 Task: Play online wordle game with 4 letters.
Action: Mouse moved to (487, 546)
Screenshot: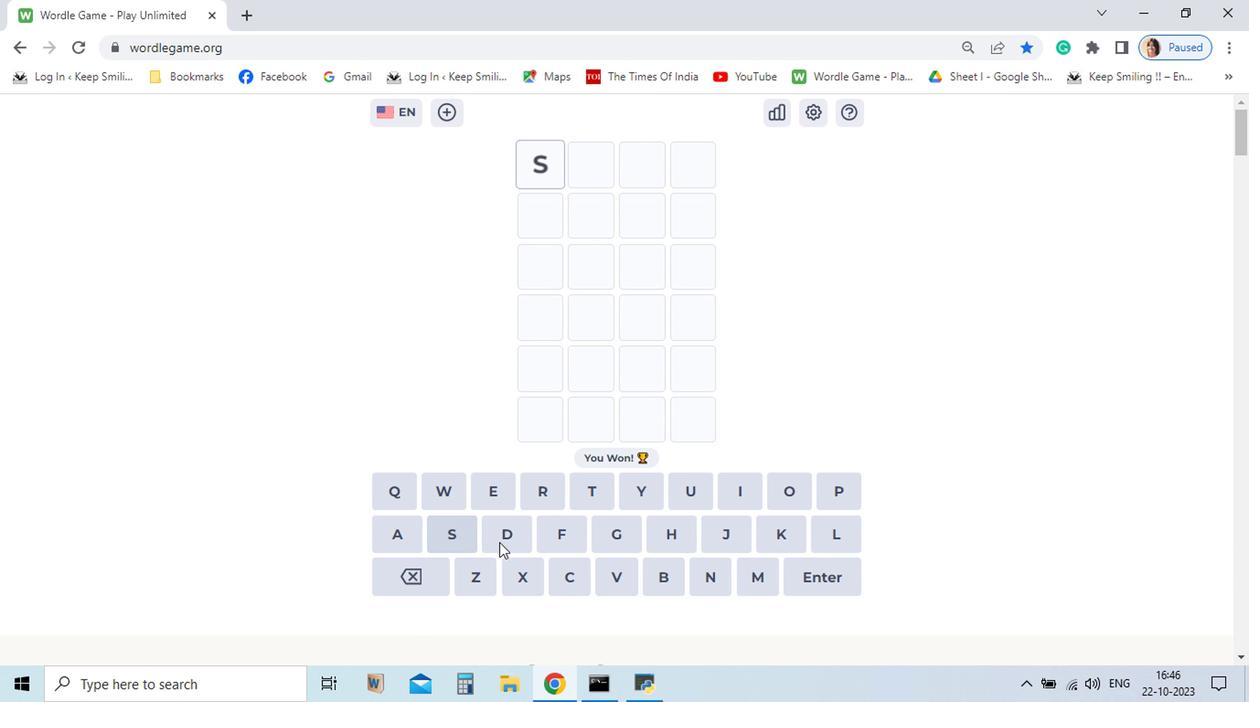 
Action: Mouse pressed left at (487, 546)
Screenshot: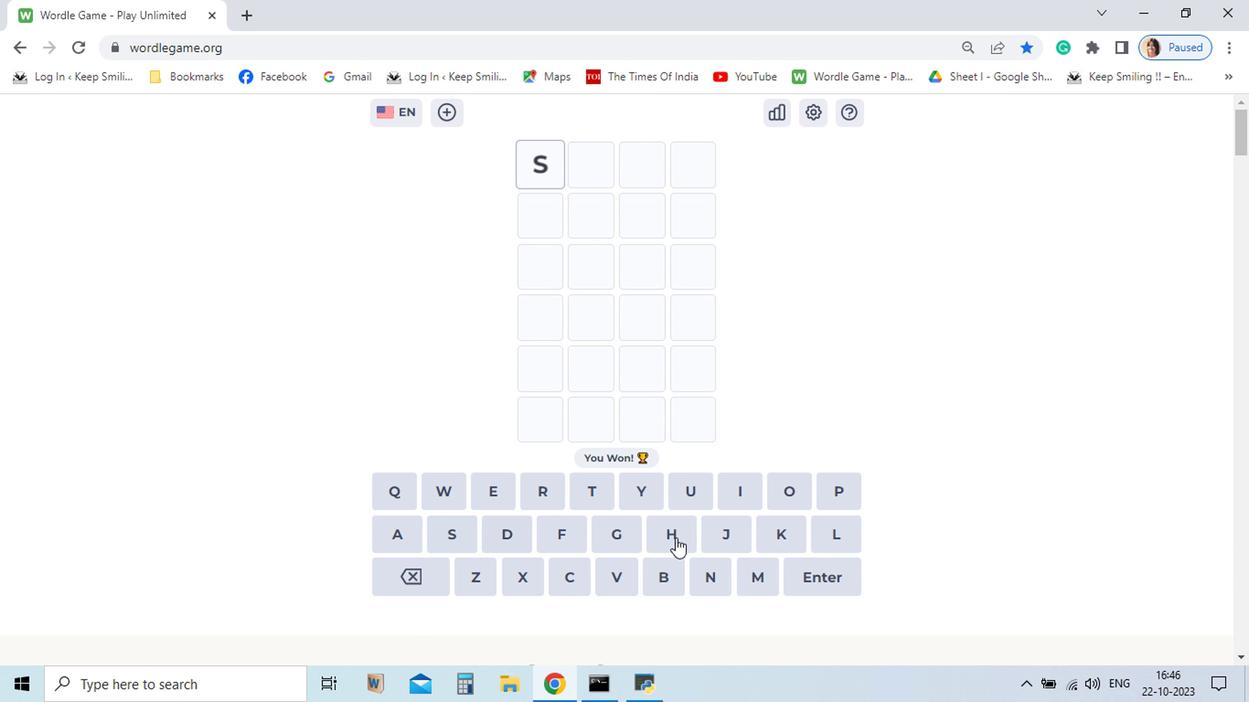 
Action: Mouse moved to (727, 516)
Screenshot: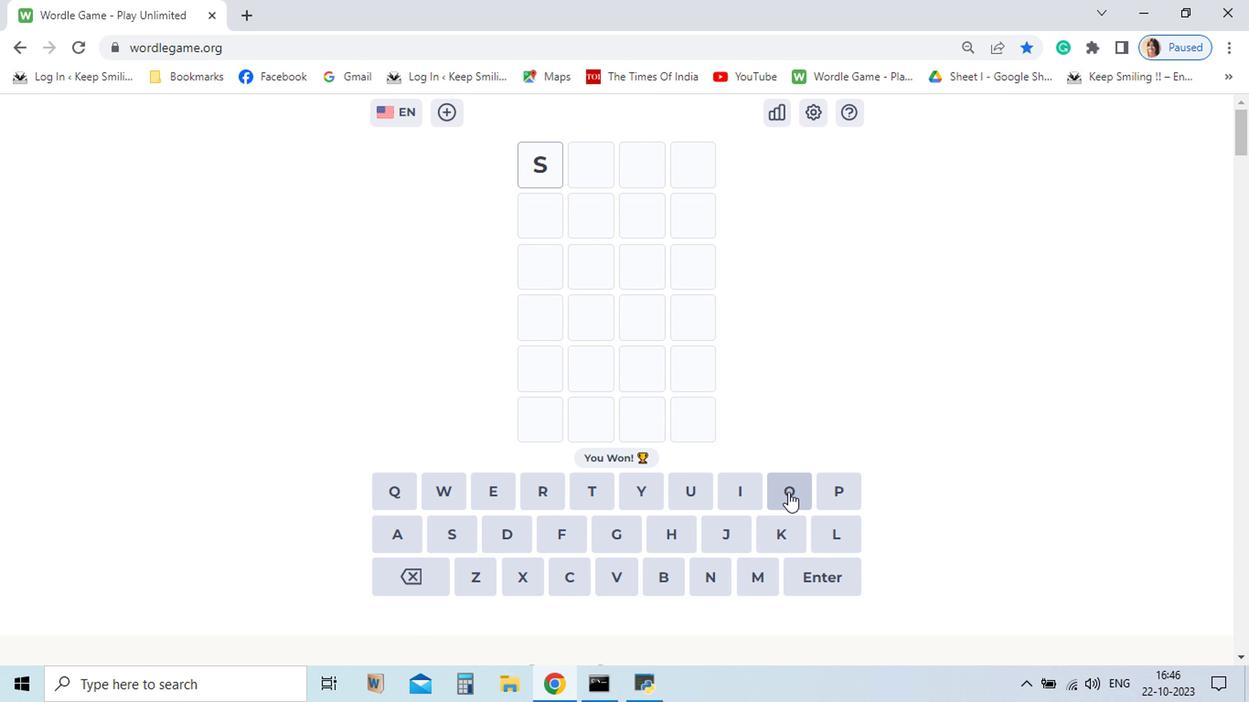 
Action: Mouse pressed left at (727, 516)
Screenshot: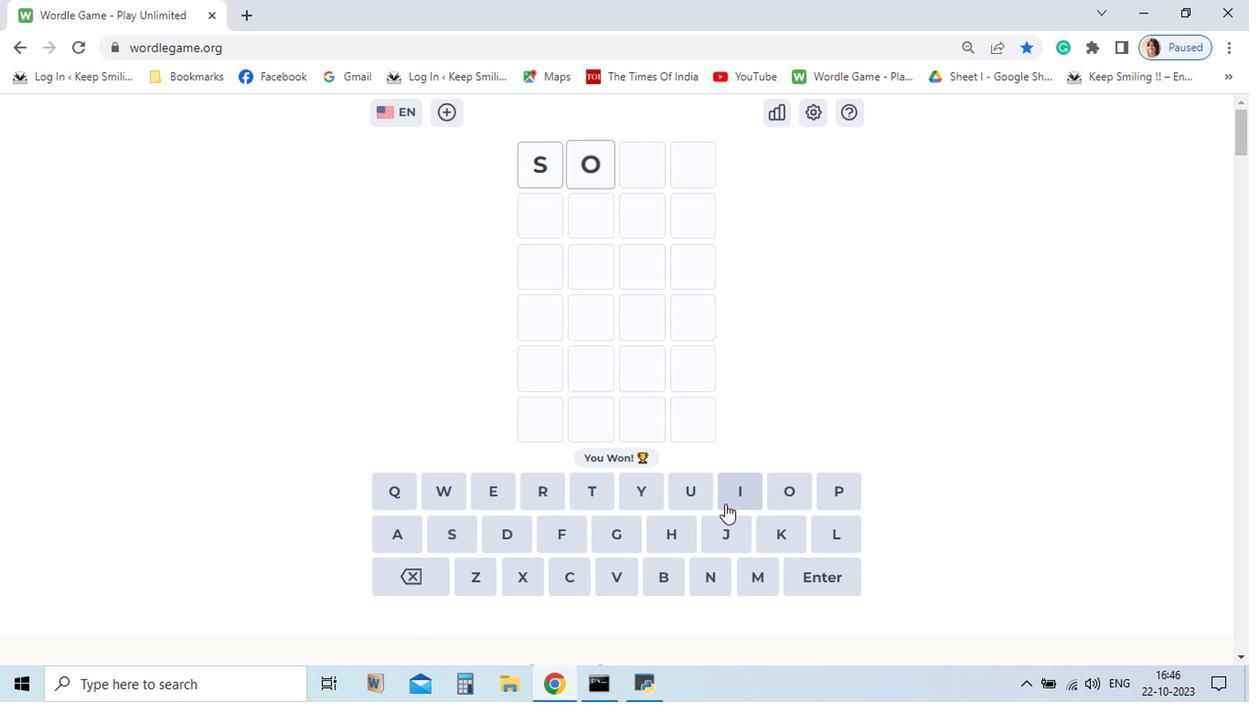 
Action: Mouse moved to (657, 513)
Screenshot: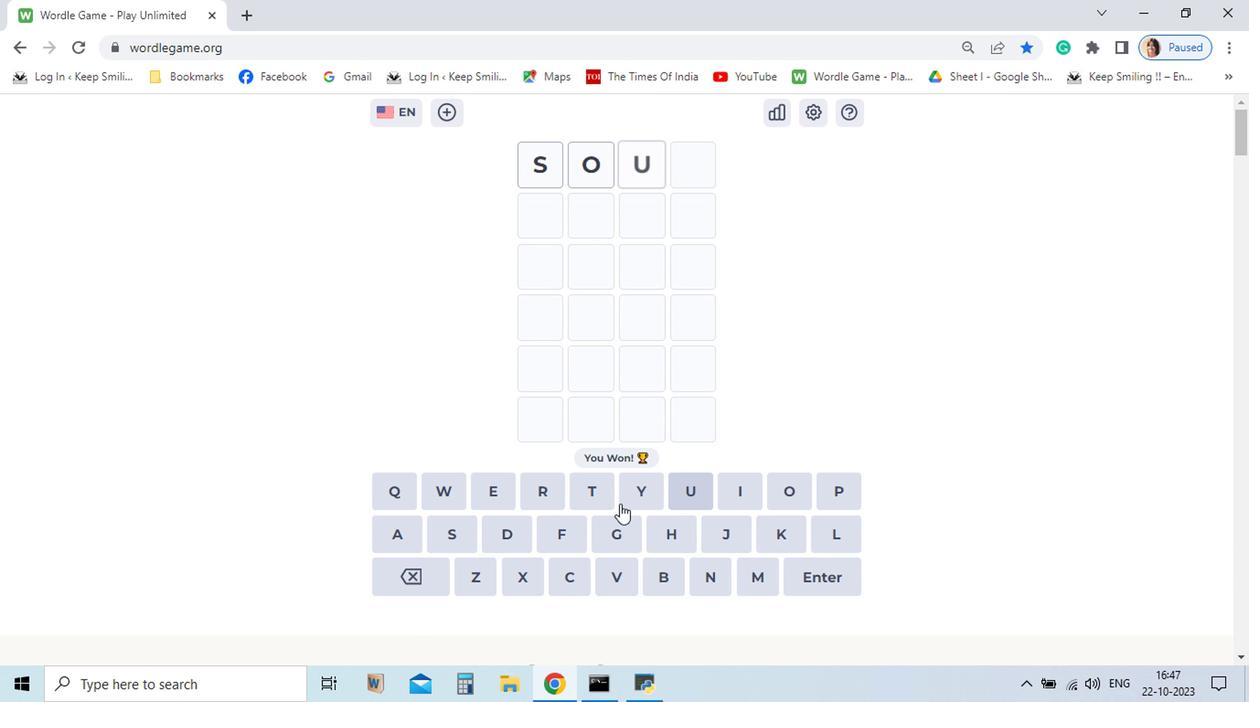 
Action: Mouse pressed left at (657, 513)
Screenshot: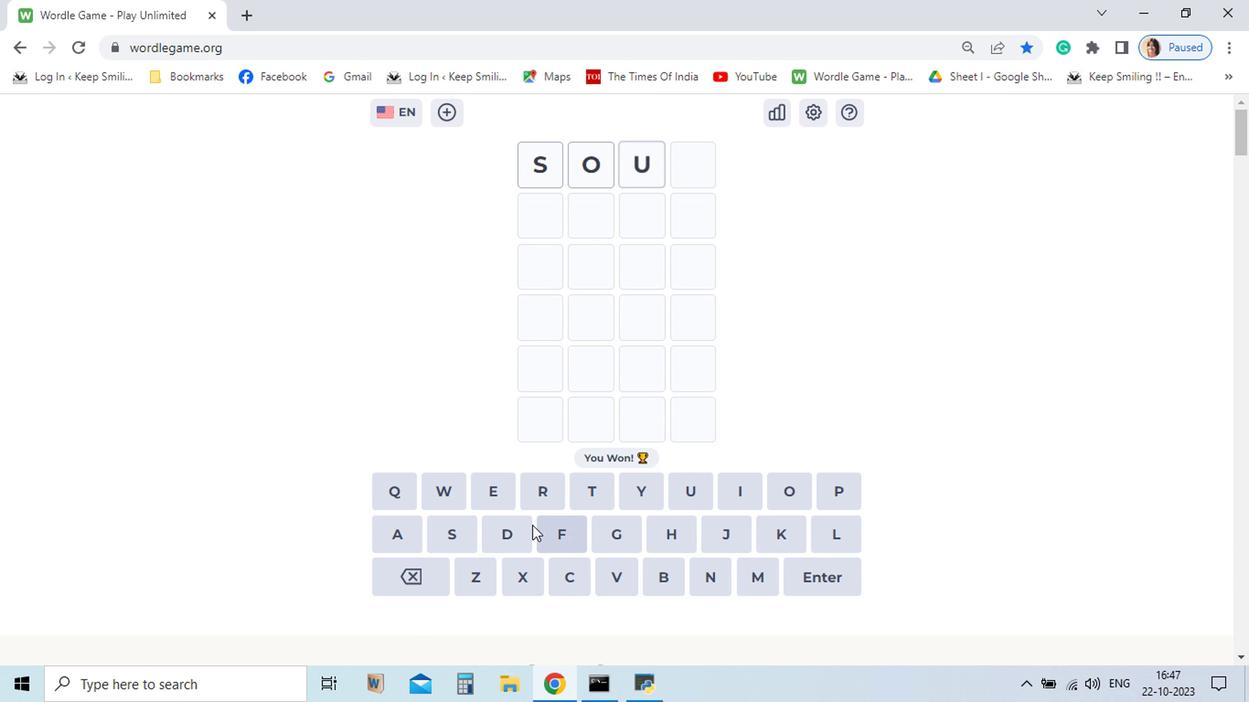 
Action: Mouse moved to (550, 511)
Screenshot: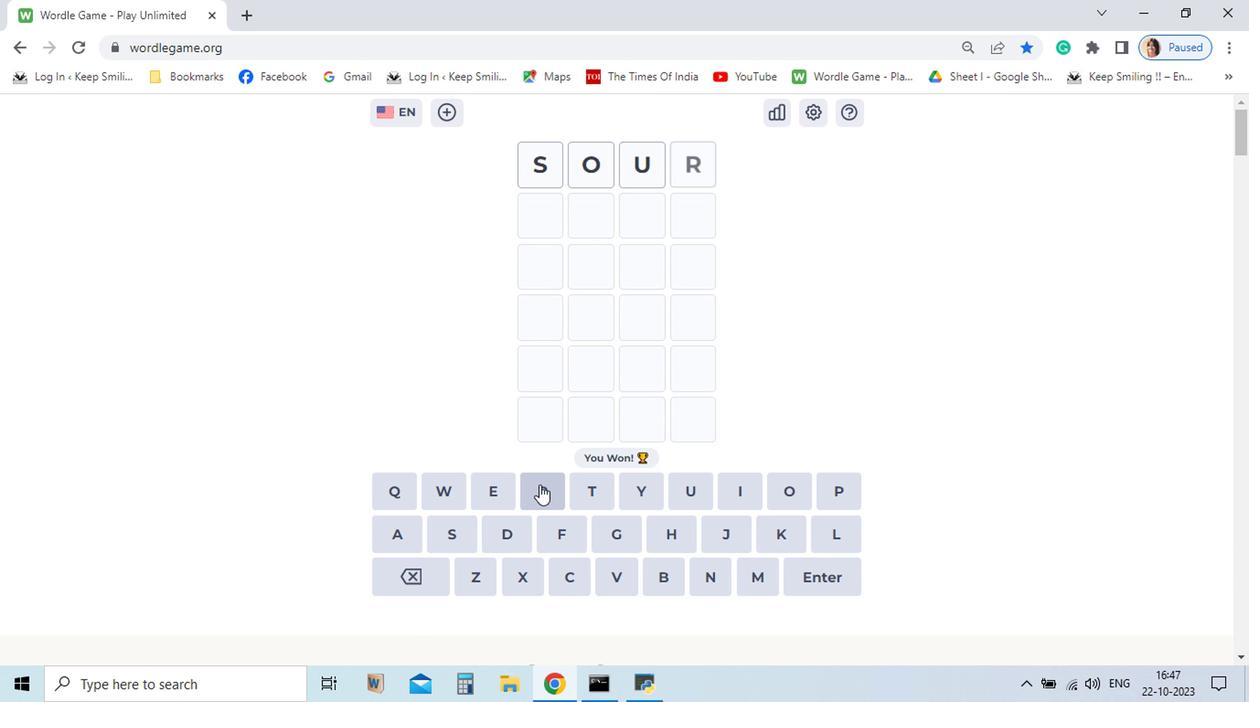 
Action: Mouse pressed left at (550, 511)
Screenshot: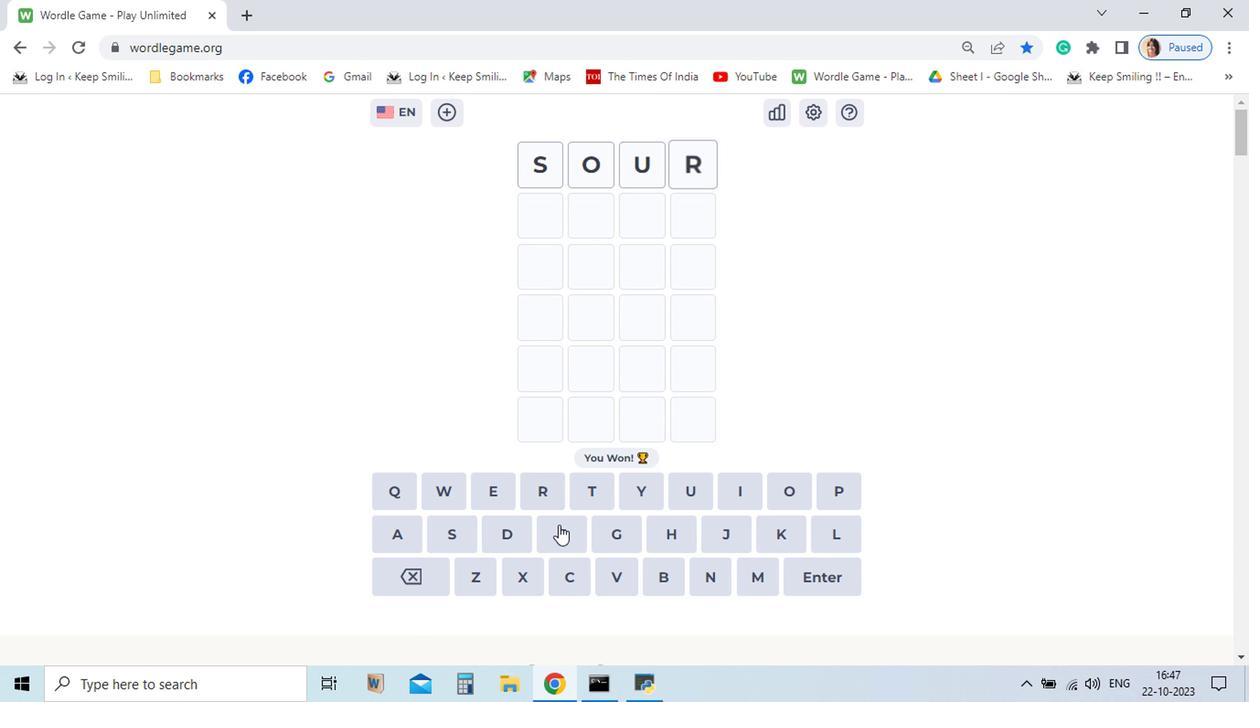 
Action: Mouse moved to (741, 580)
Screenshot: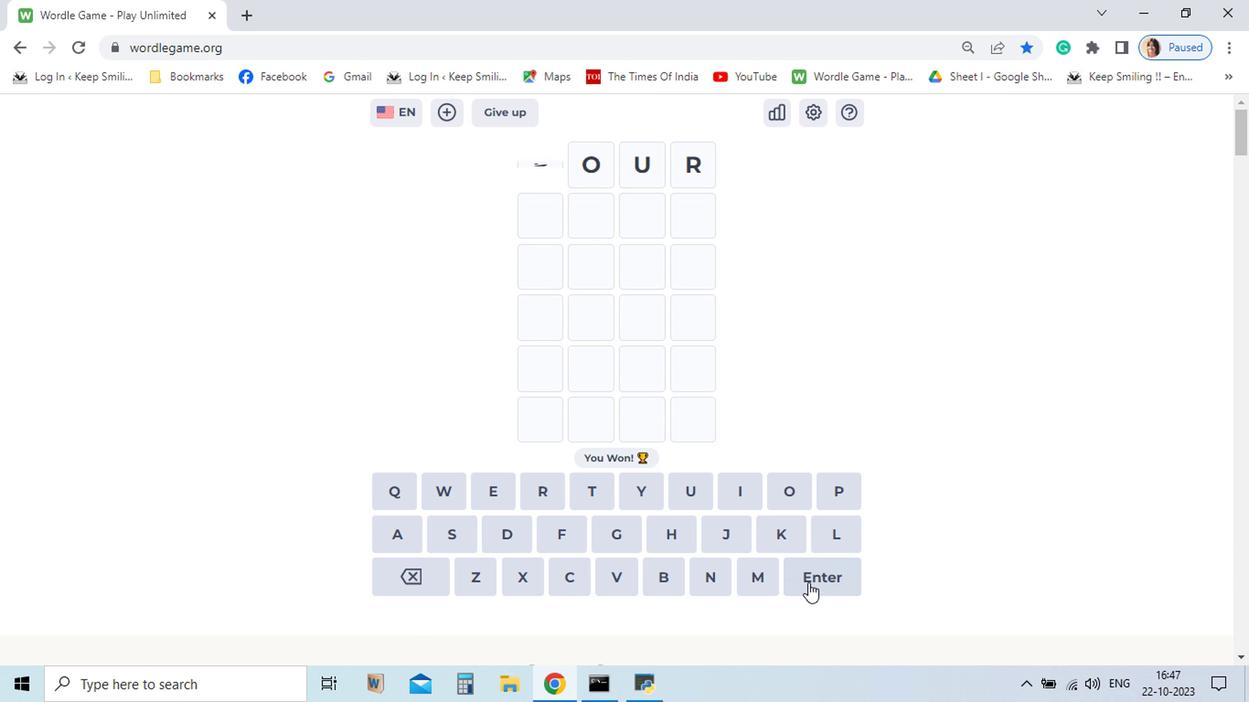 
Action: Mouse pressed left at (741, 580)
Screenshot: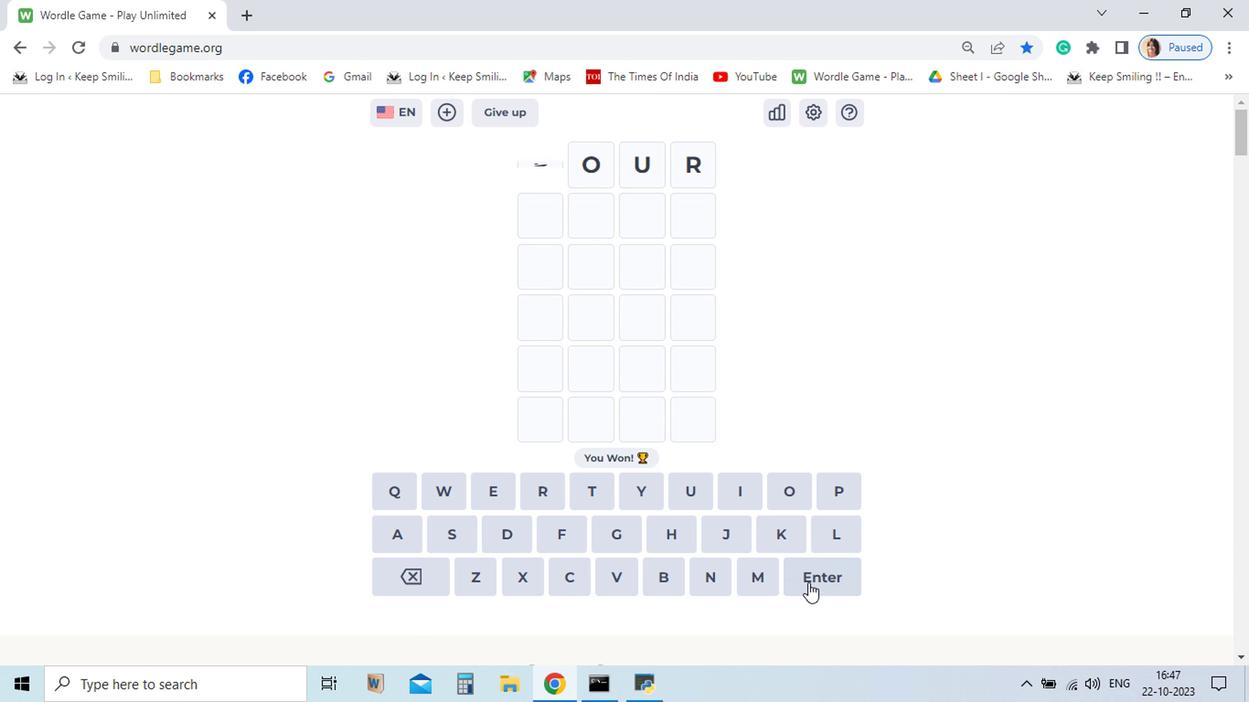 
Action: Mouse moved to (552, 515)
Screenshot: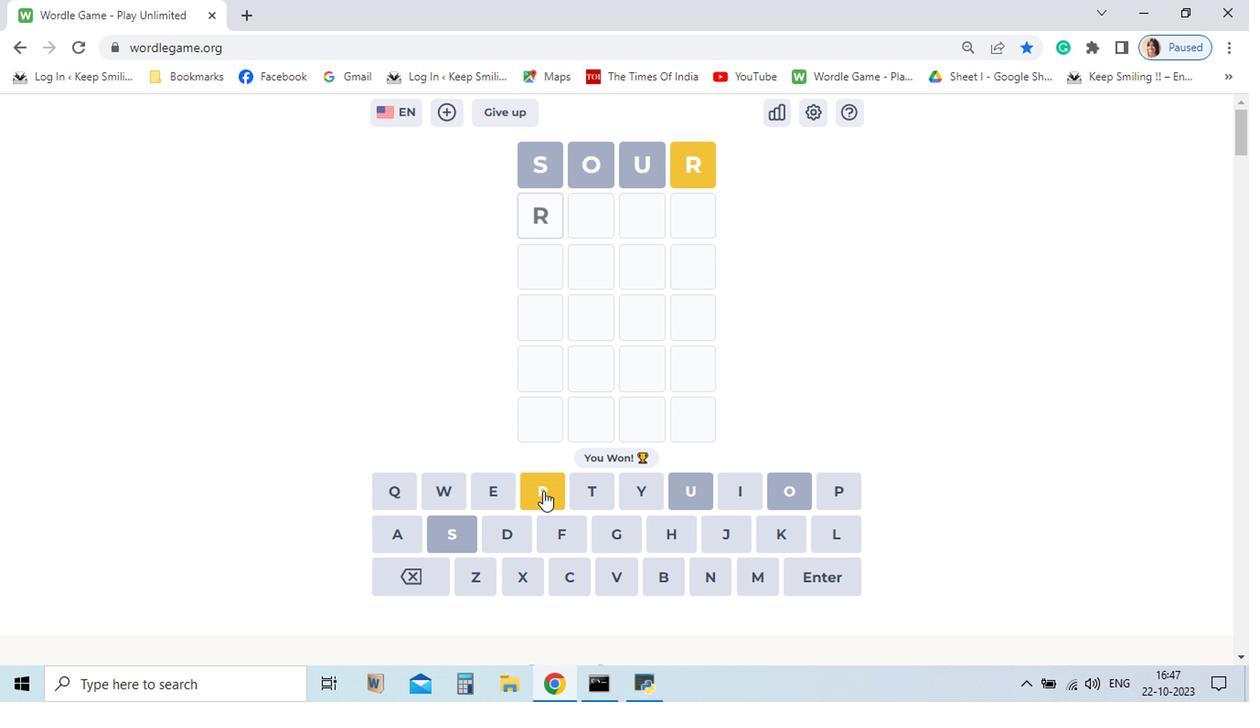 
Action: Mouse pressed left at (552, 515)
Screenshot: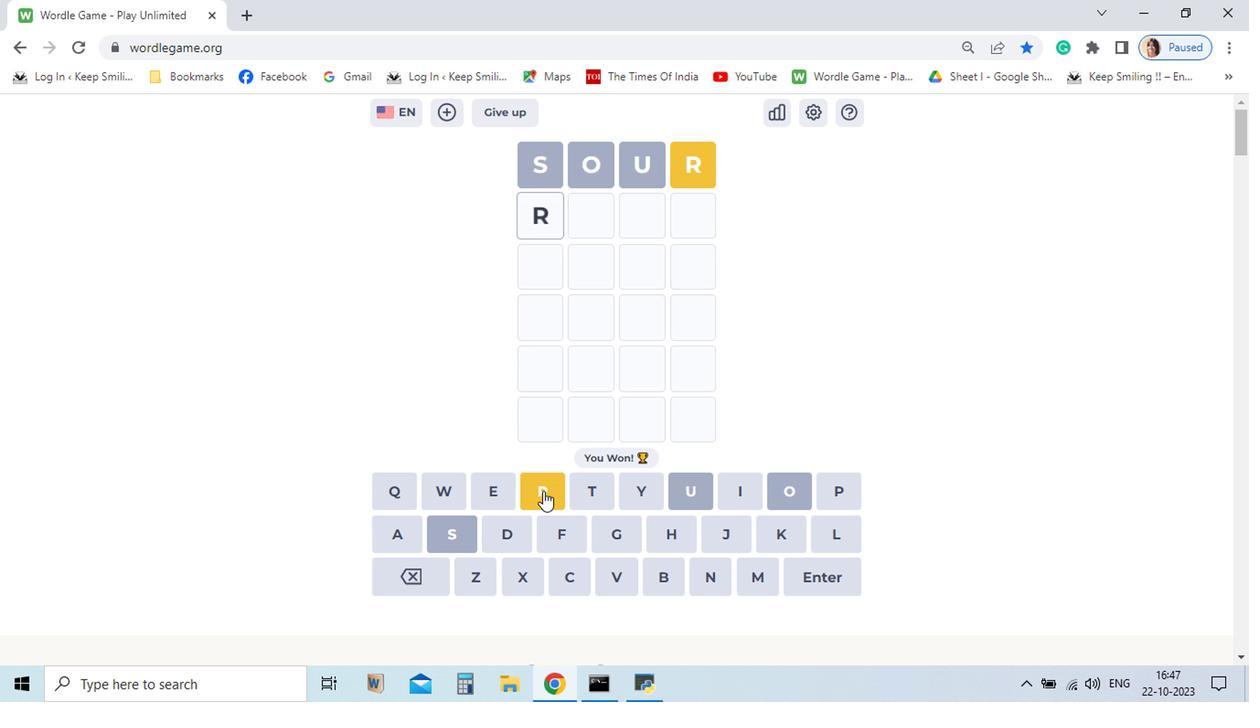 
Action: Mouse moved to (521, 515)
Screenshot: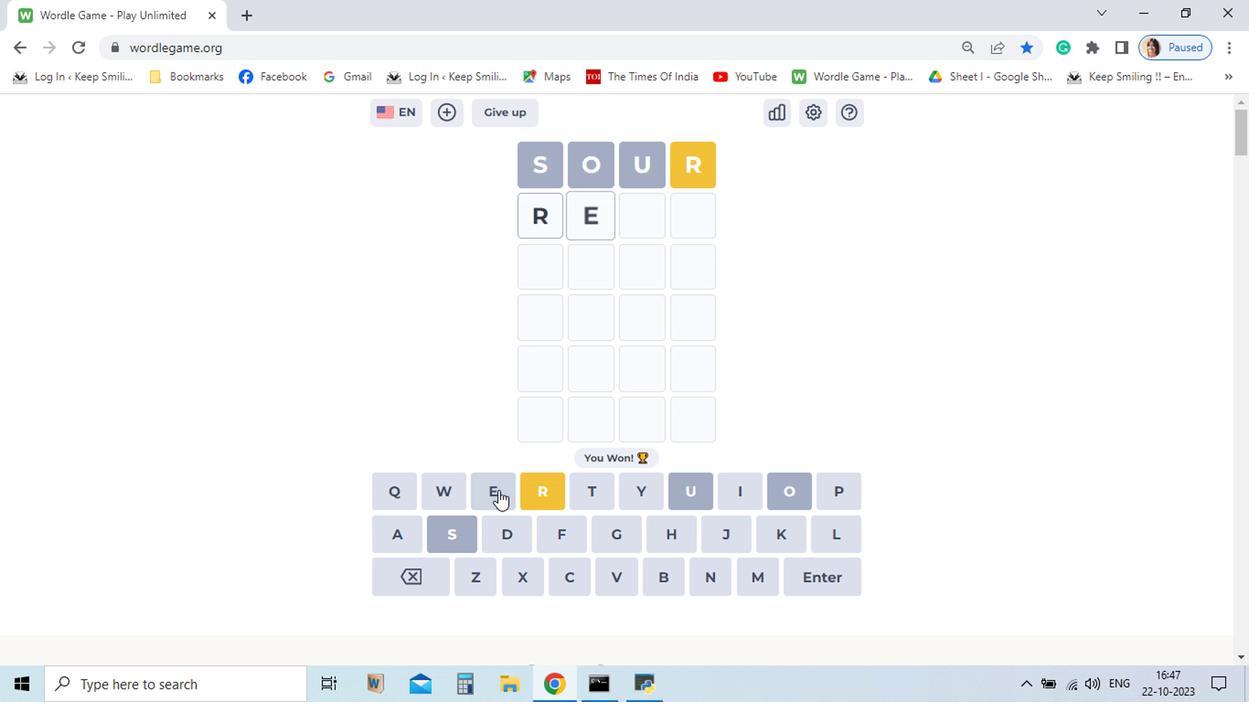 
Action: Mouse pressed left at (521, 515)
Screenshot: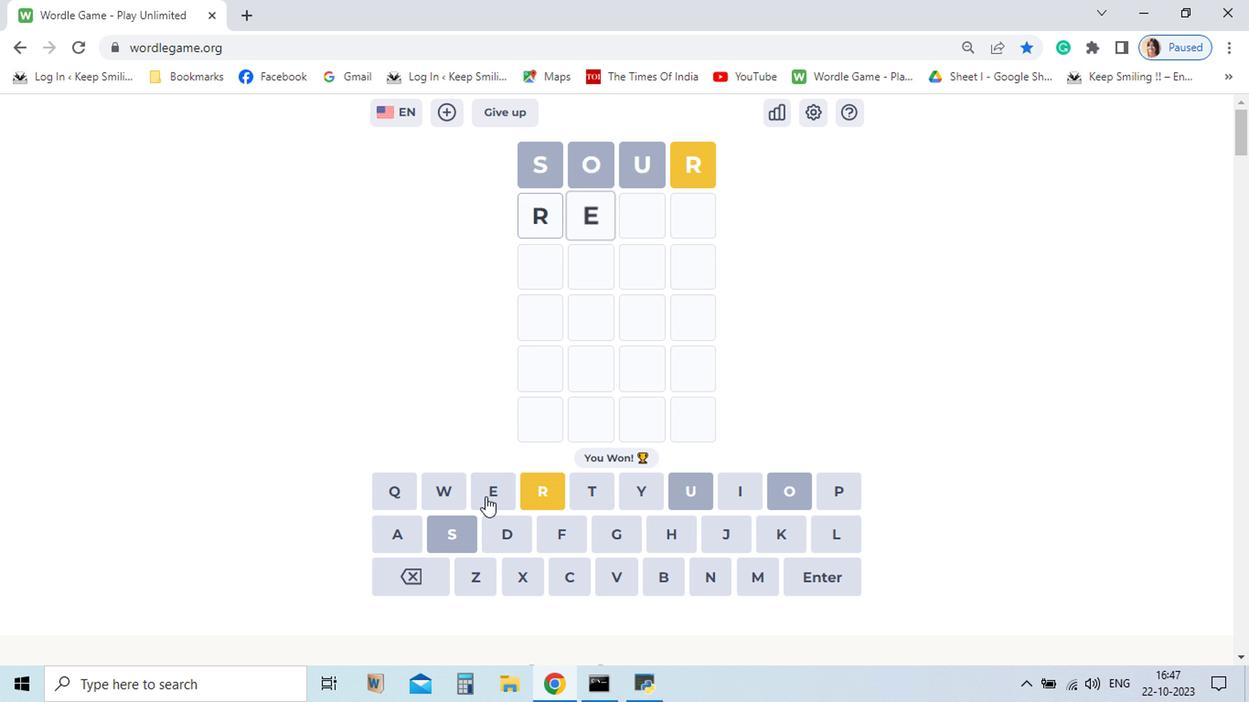 
Action: Mouse moved to (453, 546)
Screenshot: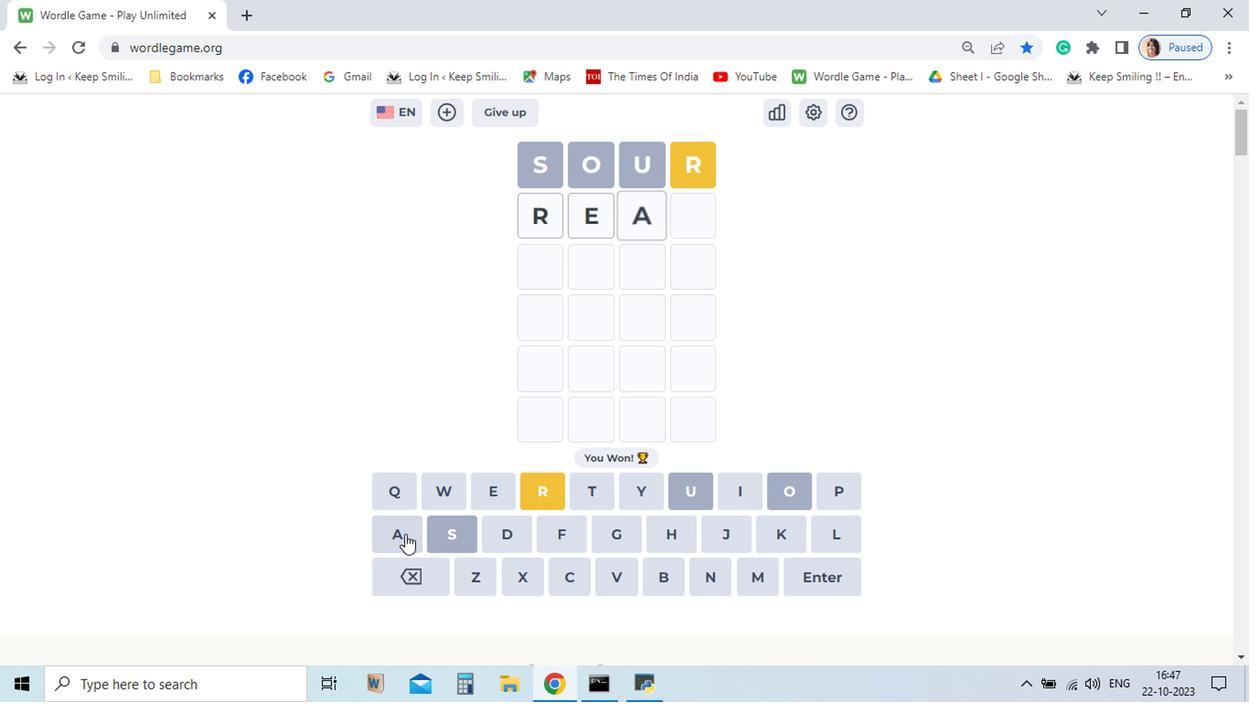 
Action: Mouse pressed left at (453, 546)
Screenshot: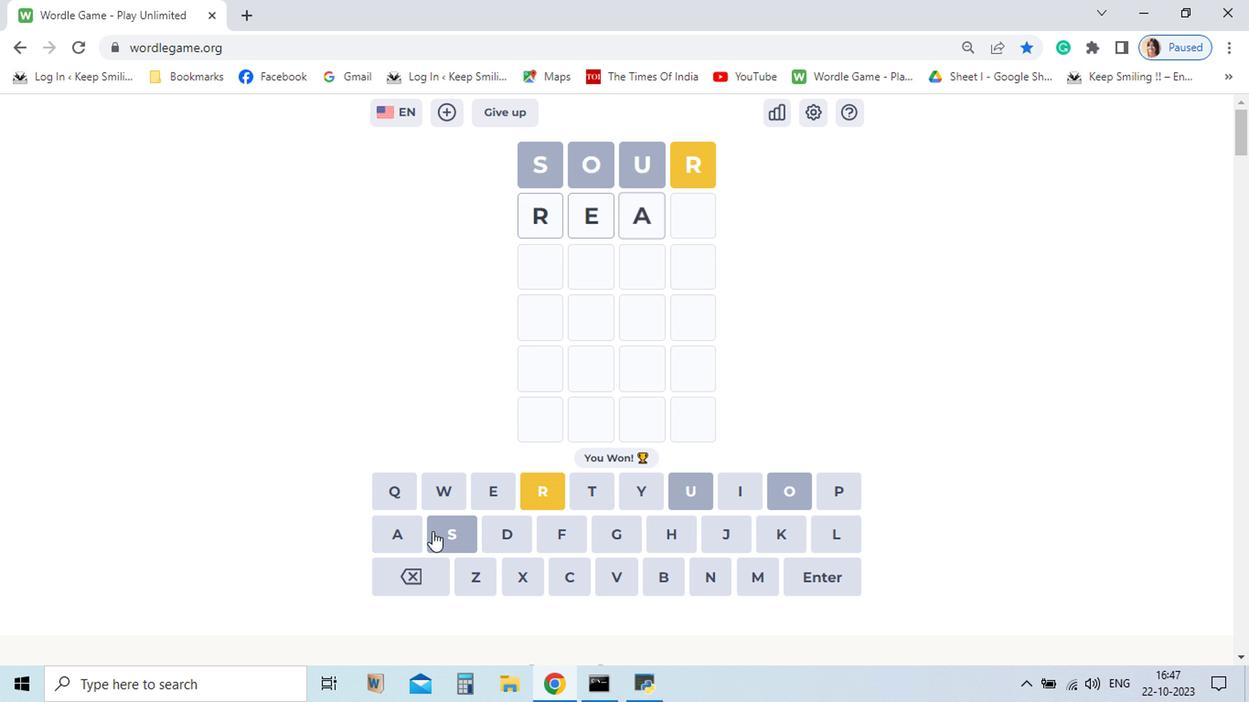 
Action: Mouse moved to (518, 544)
Screenshot: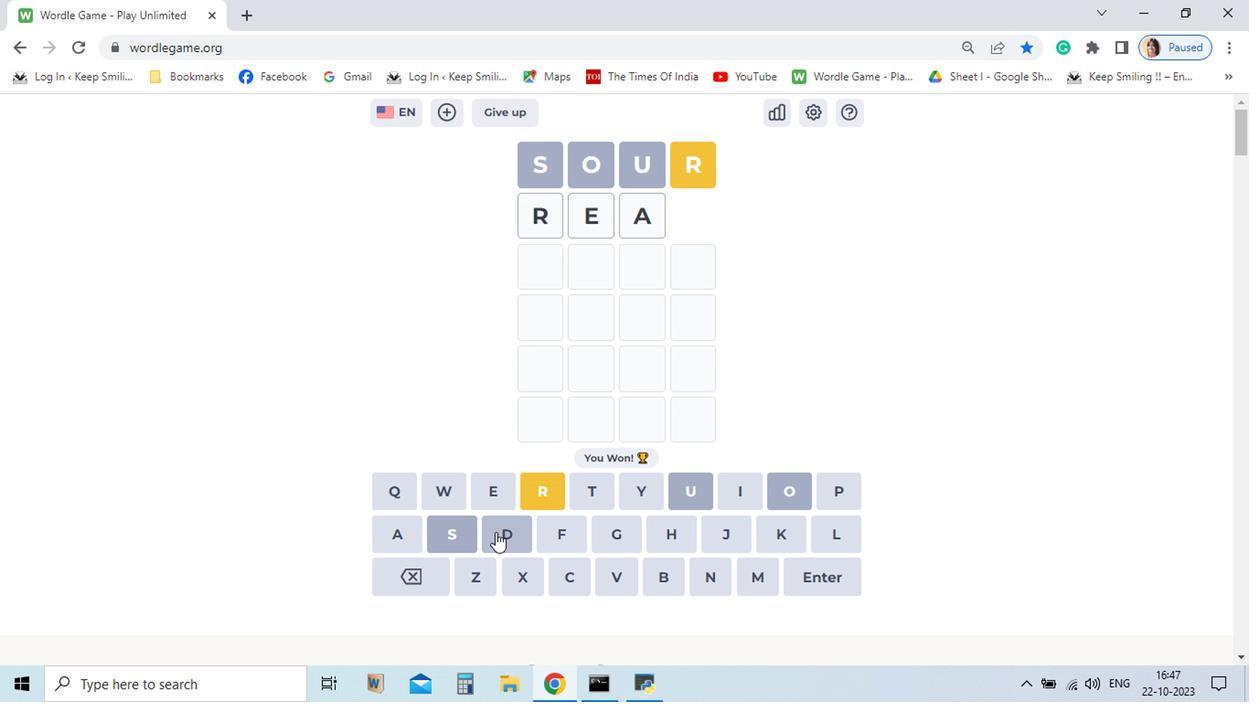 
Action: Mouse pressed left at (518, 544)
Screenshot: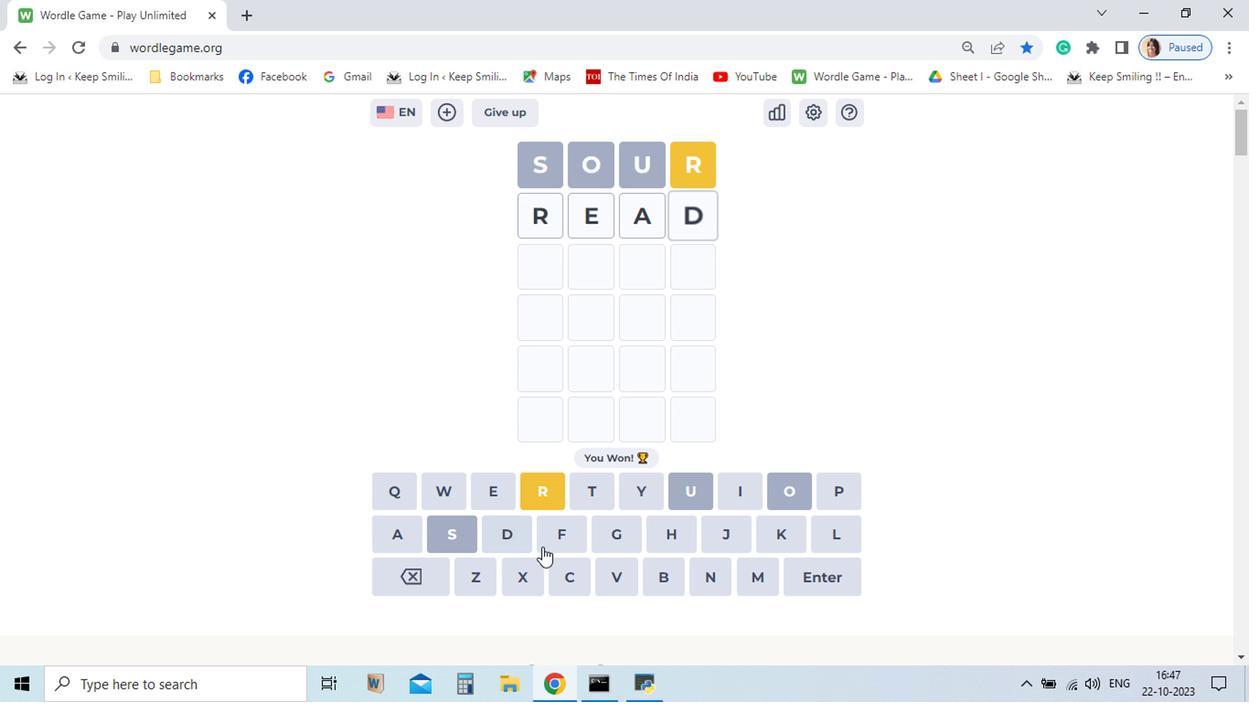 
Action: Mouse moved to (744, 582)
Screenshot: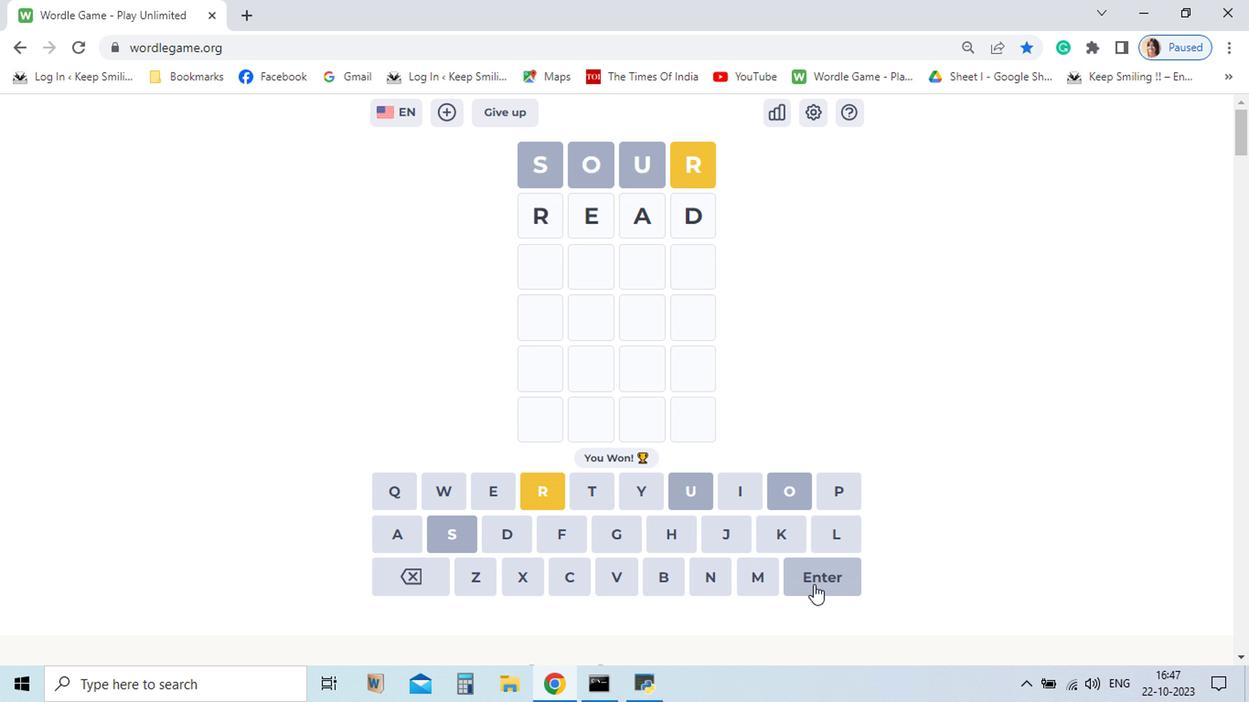 
Action: Mouse pressed left at (744, 582)
Screenshot: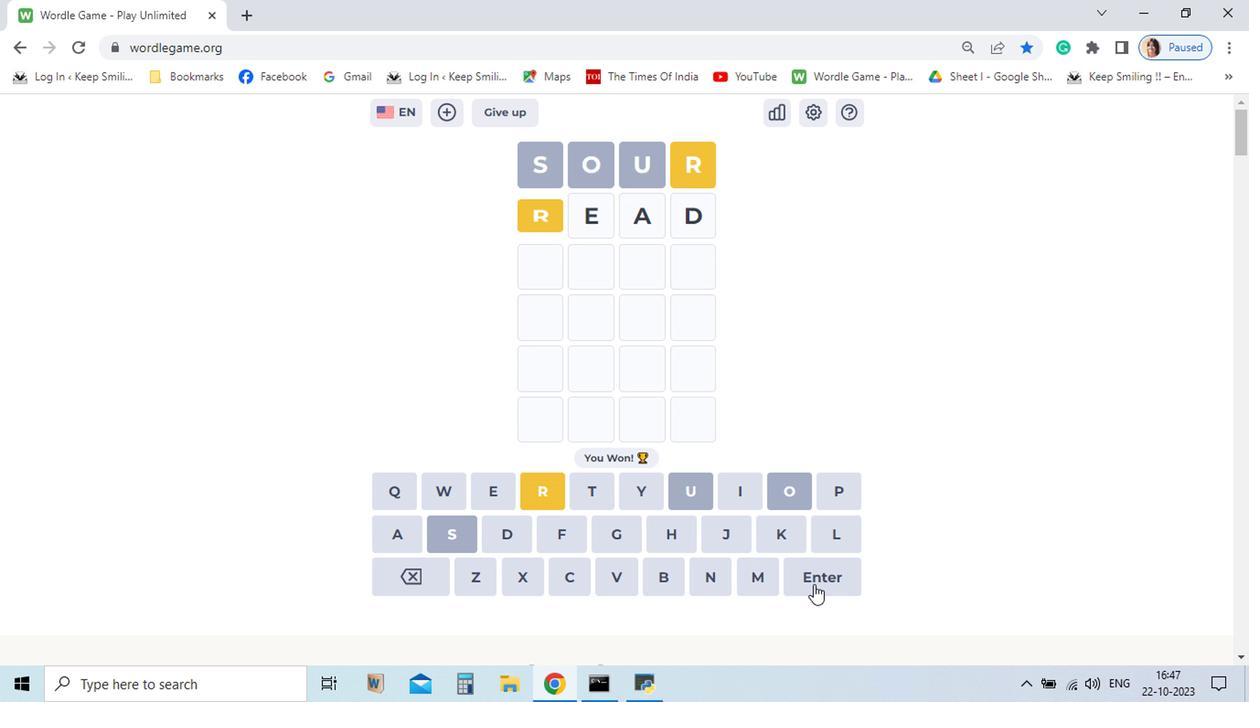 
Action: Mouse moved to (450, 544)
Screenshot: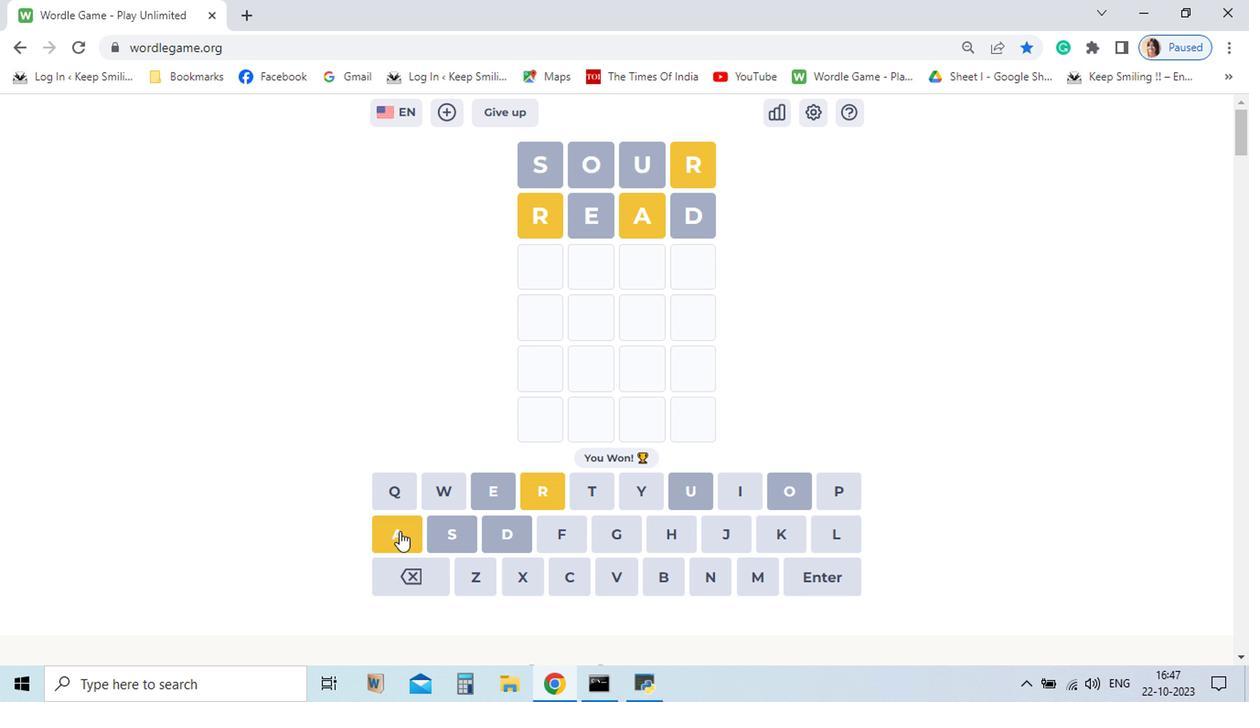 
Action: Mouse pressed left at (450, 544)
Screenshot: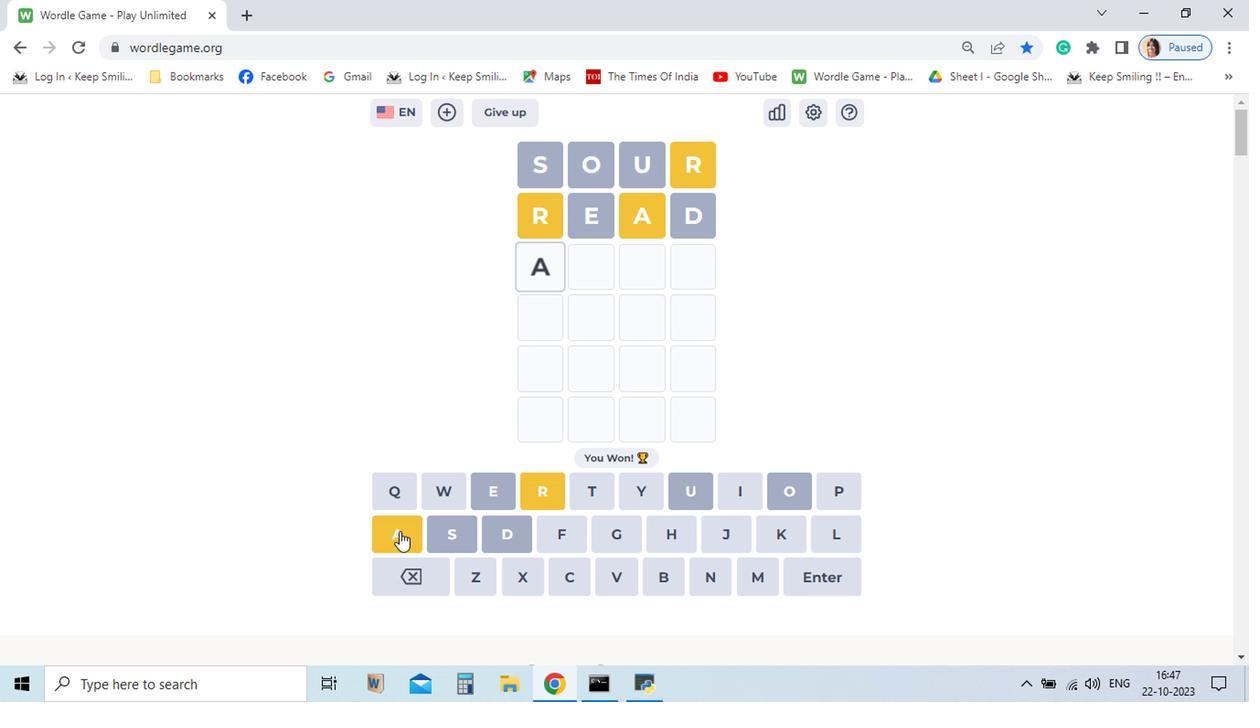 
Action: Mouse moved to (568, 544)
Screenshot: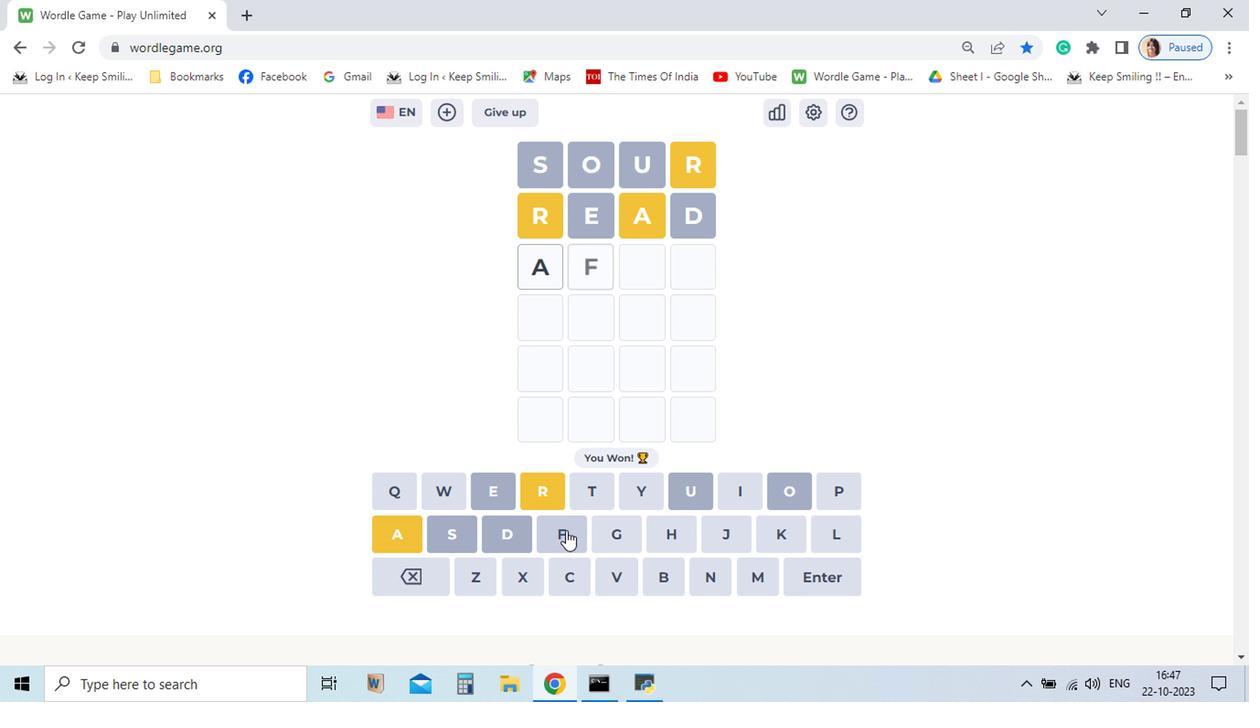 
Action: Mouse pressed left at (568, 544)
Screenshot: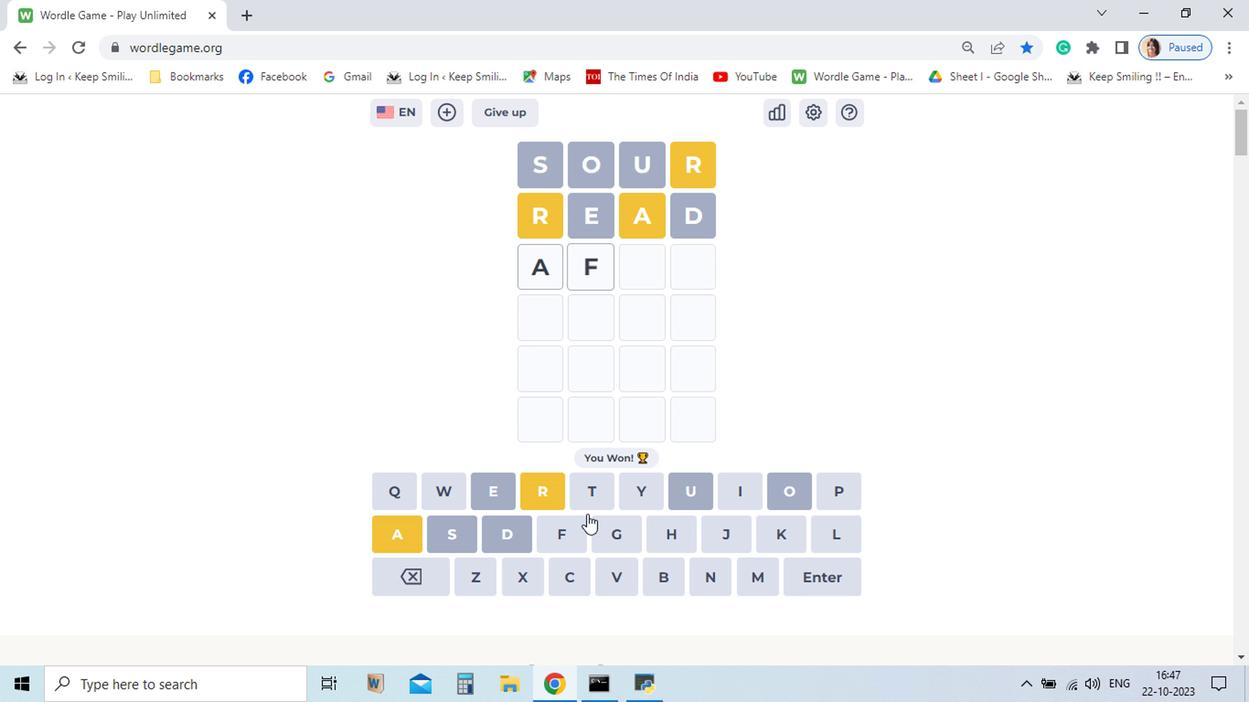 
Action: Mouse moved to (585, 520)
Screenshot: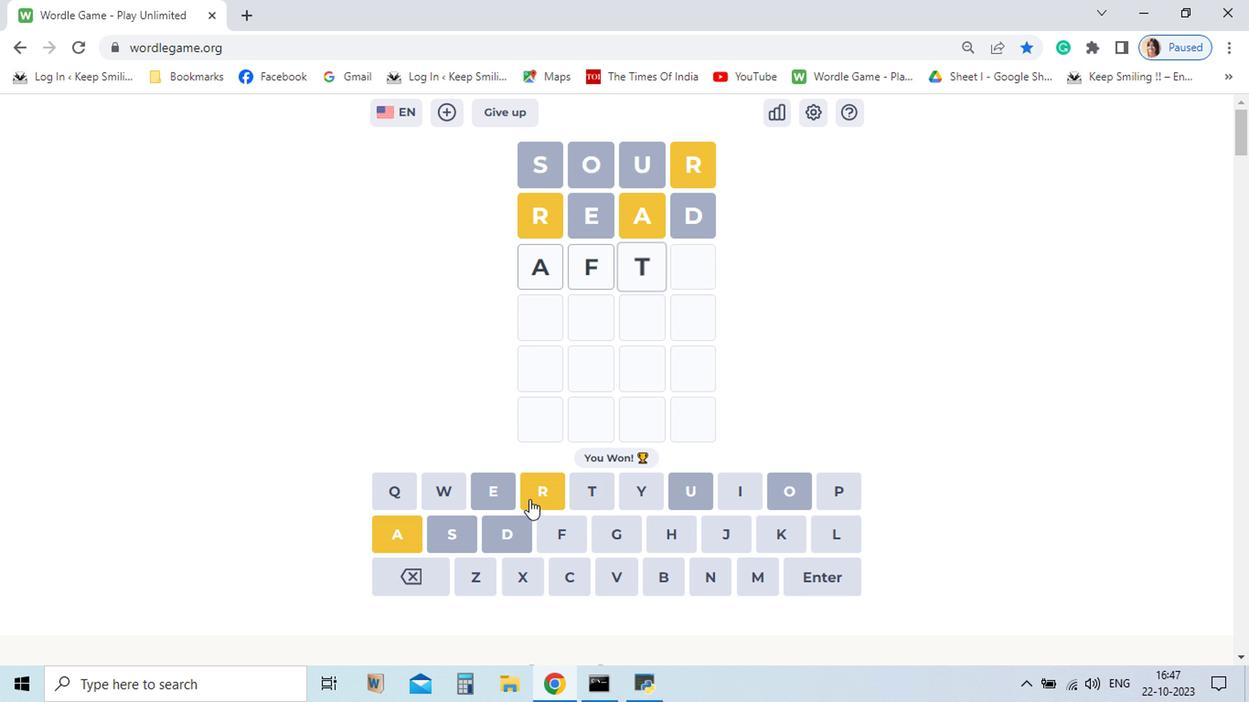 
Action: Mouse pressed left at (585, 520)
Screenshot: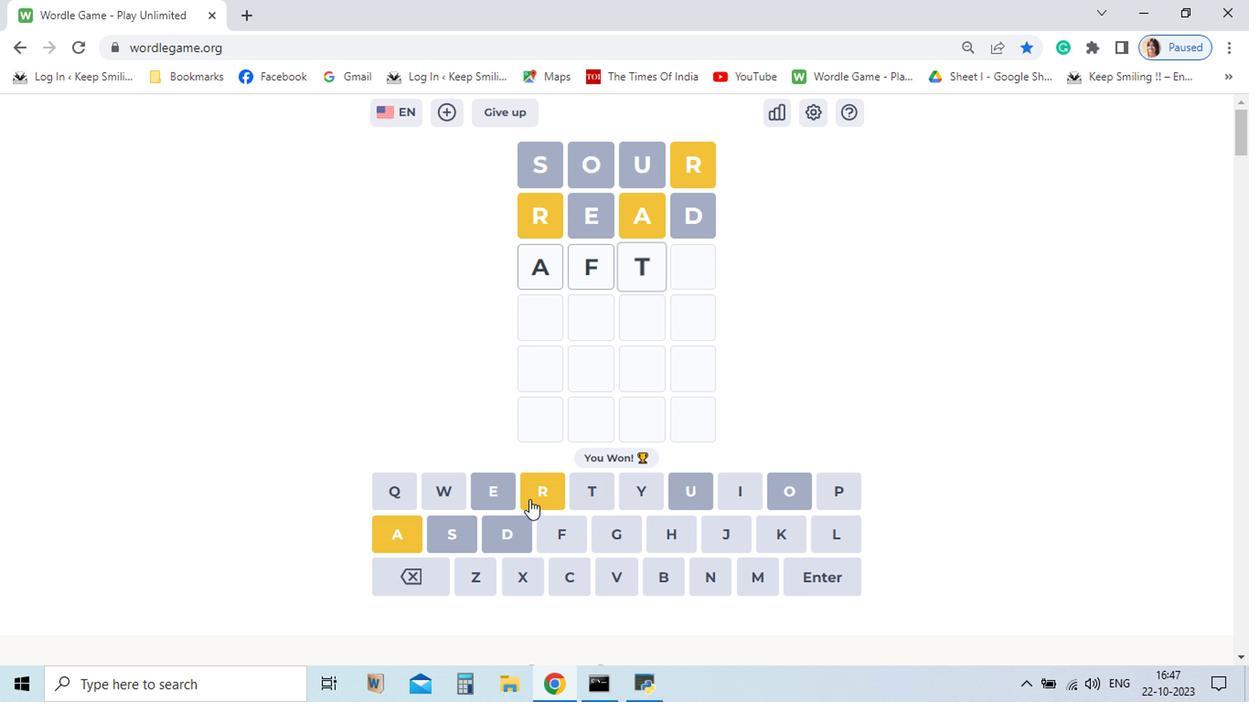 
Action: Mouse moved to (457, 577)
Screenshot: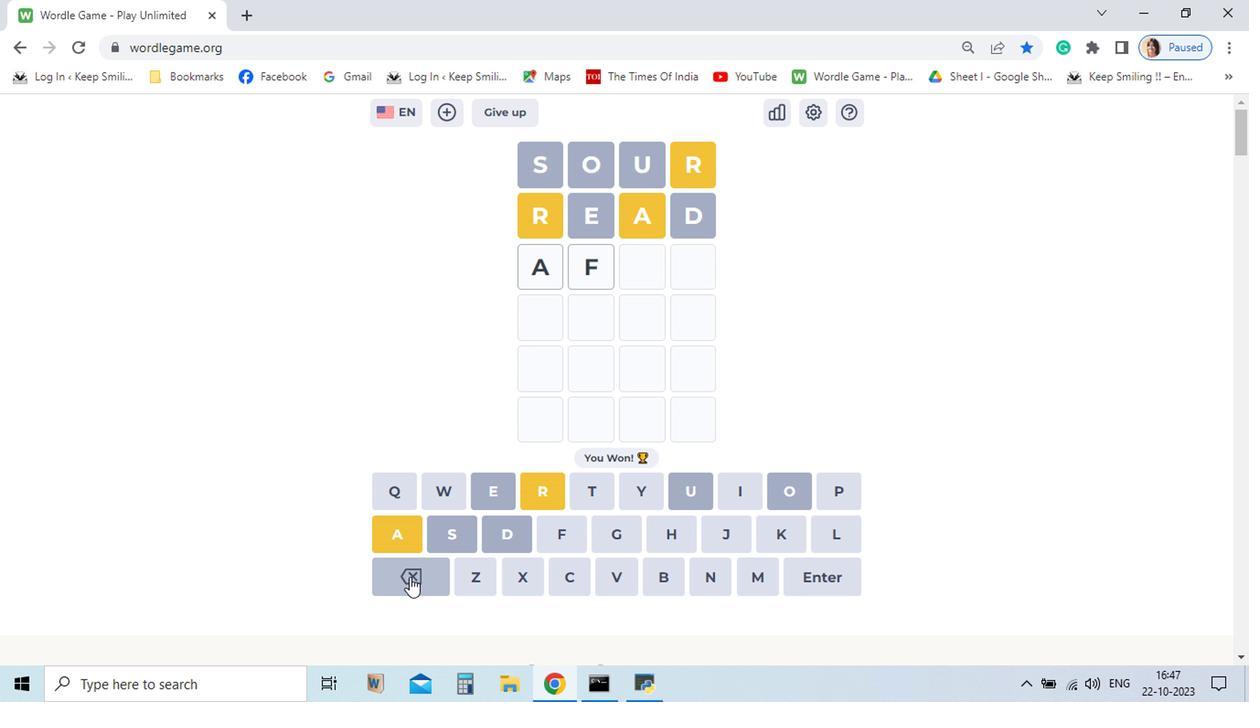 
Action: Mouse pressed left at (457, 577)
Screenshot: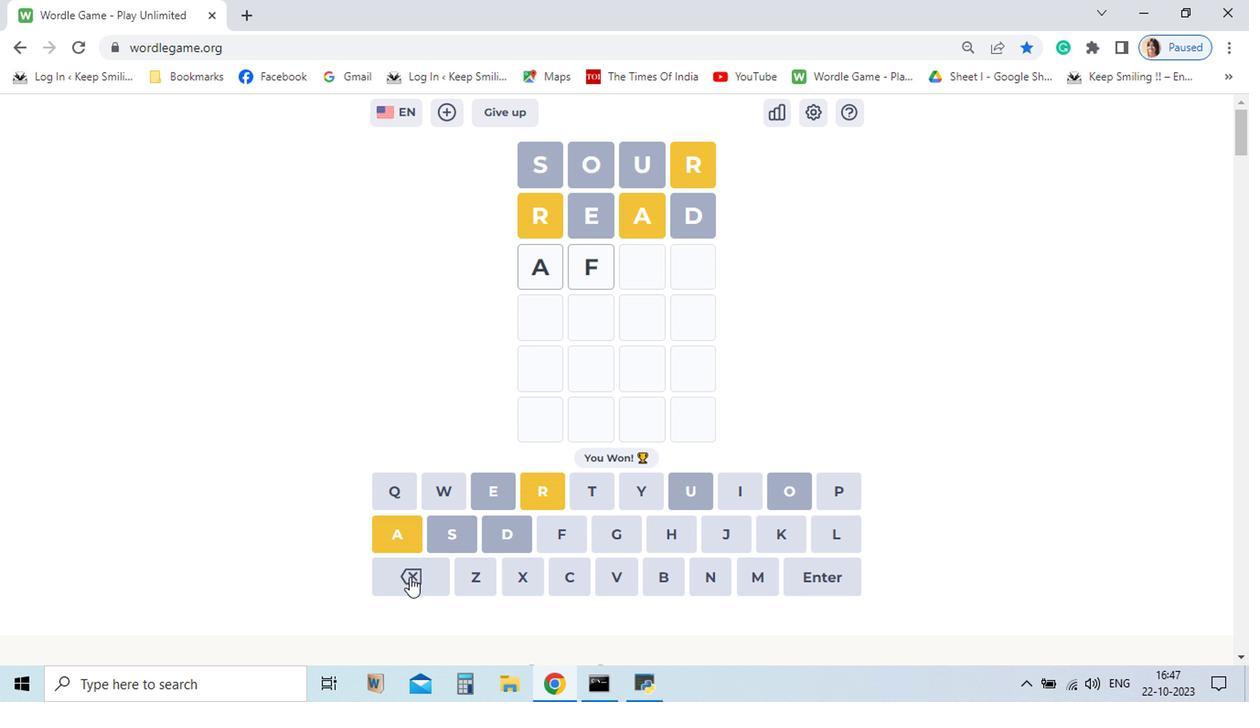 
Action: Mouse pressed left at (457, 577)
Screenshot: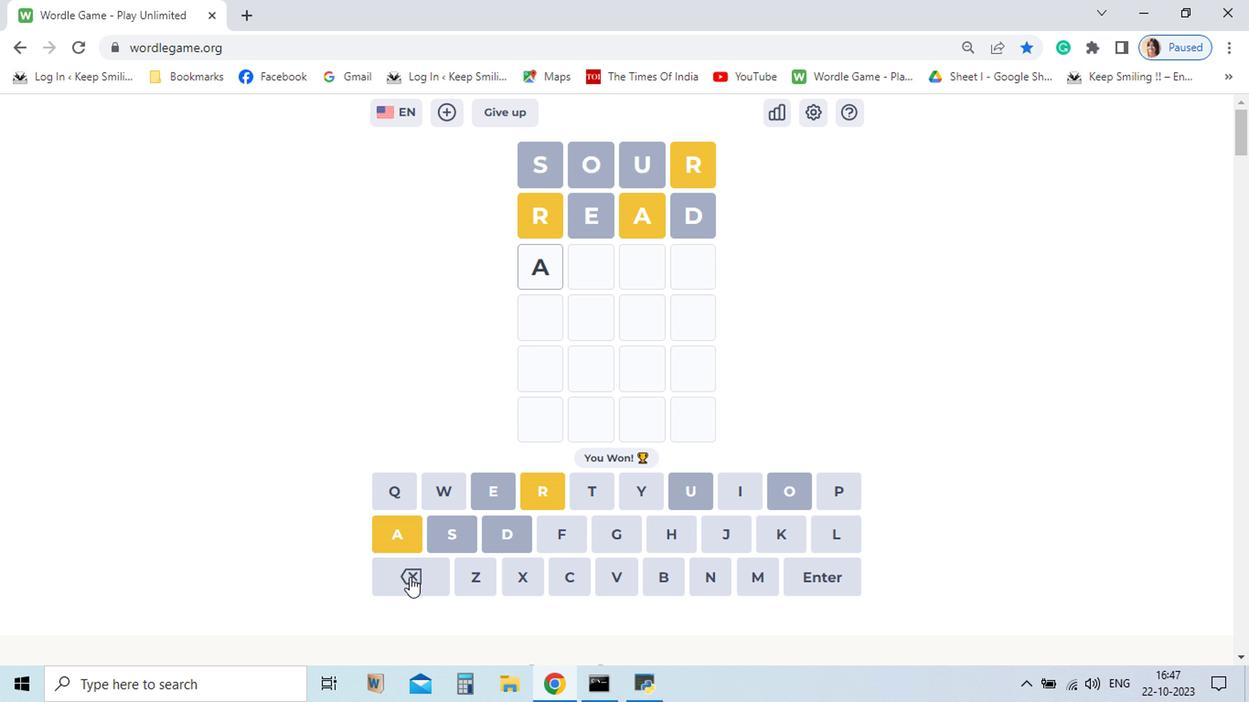 
Action: Mouse pressed left at (457, 577)
Screenshot: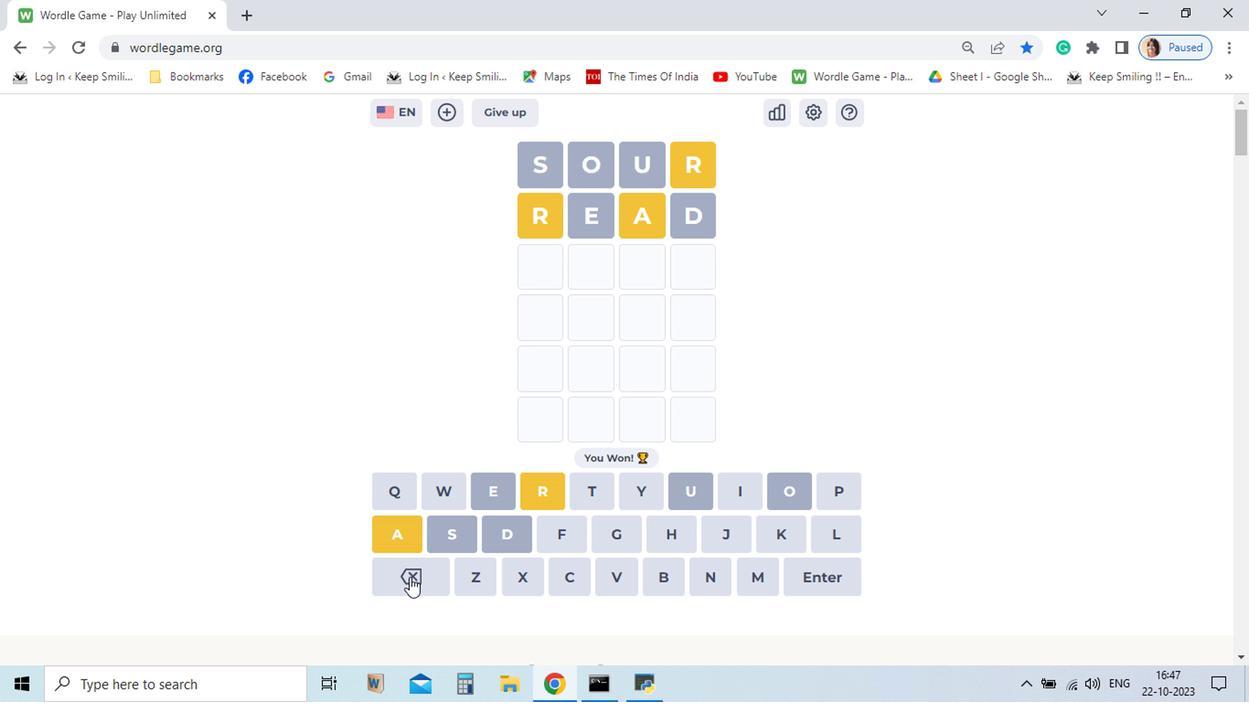 
Action: Mouse moved to (761, 519)
Screenshot: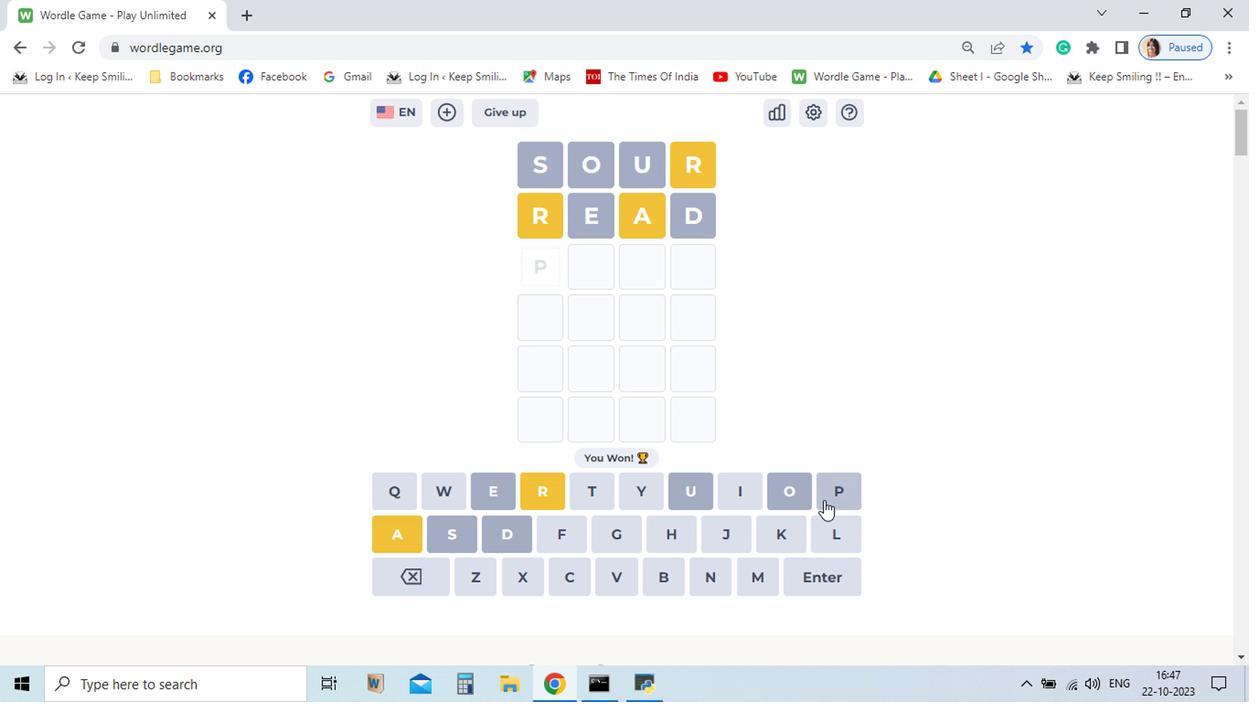 
Action: Mouse pressed left at (761, 519)
Screenshot: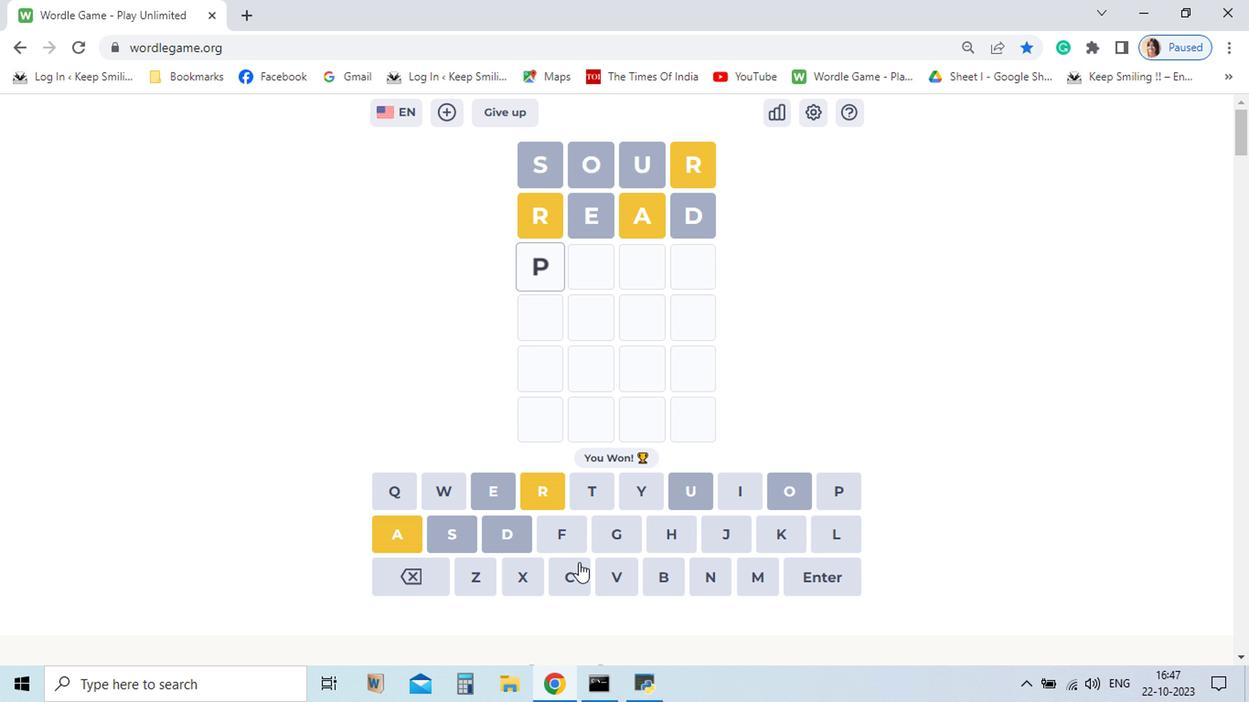
Action: Mouse moved to (455, 545)
Screenshot: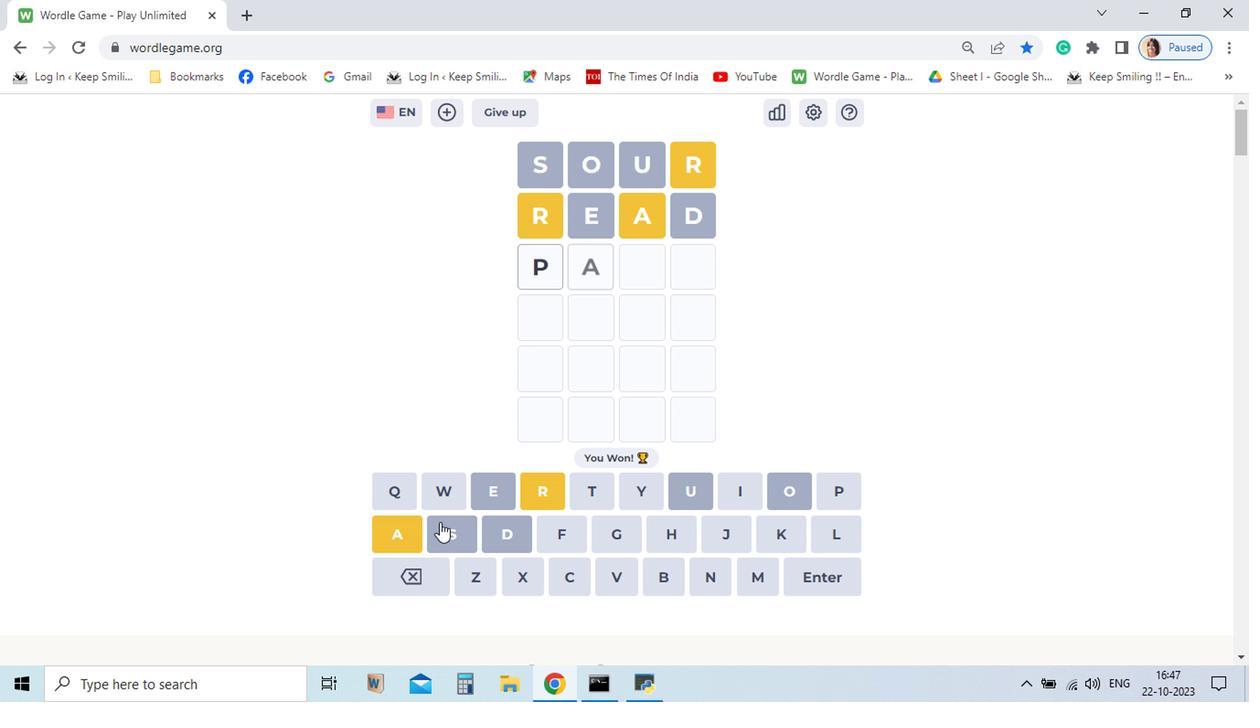 
Action: Mouse pressed left at (455, 545)
Screenshot: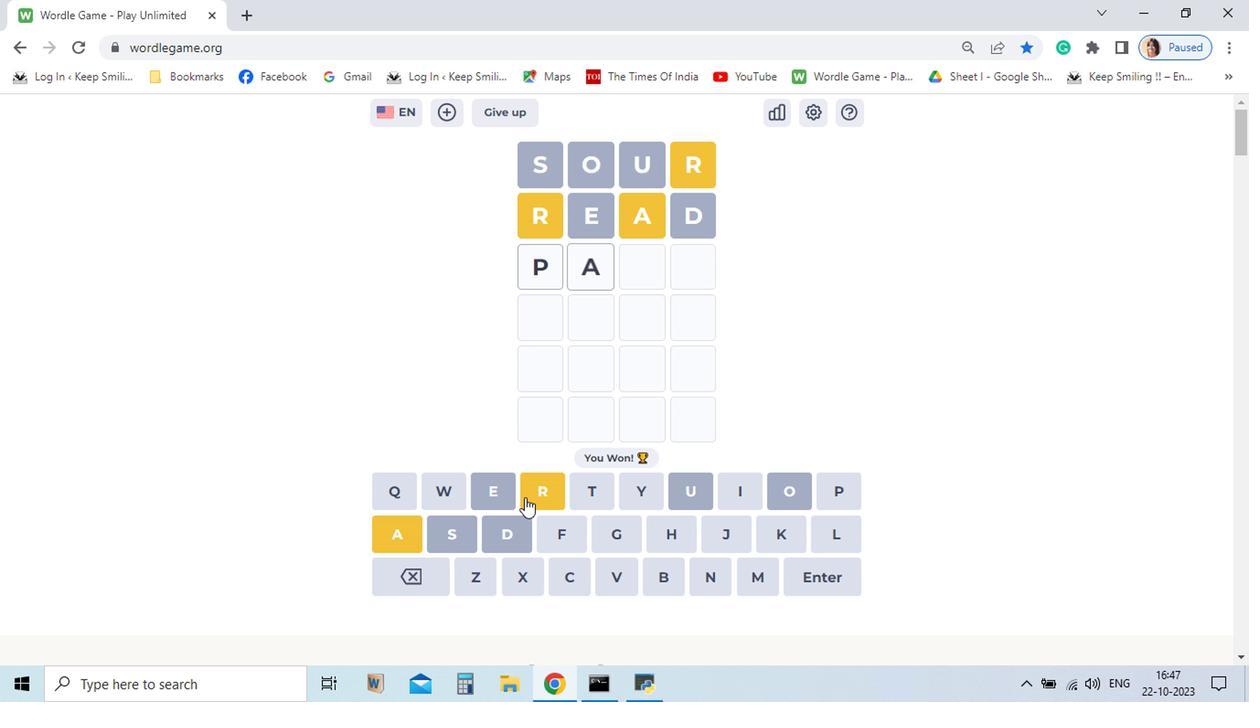 
Action: Mouse moved to (549, 515)
Screenshot: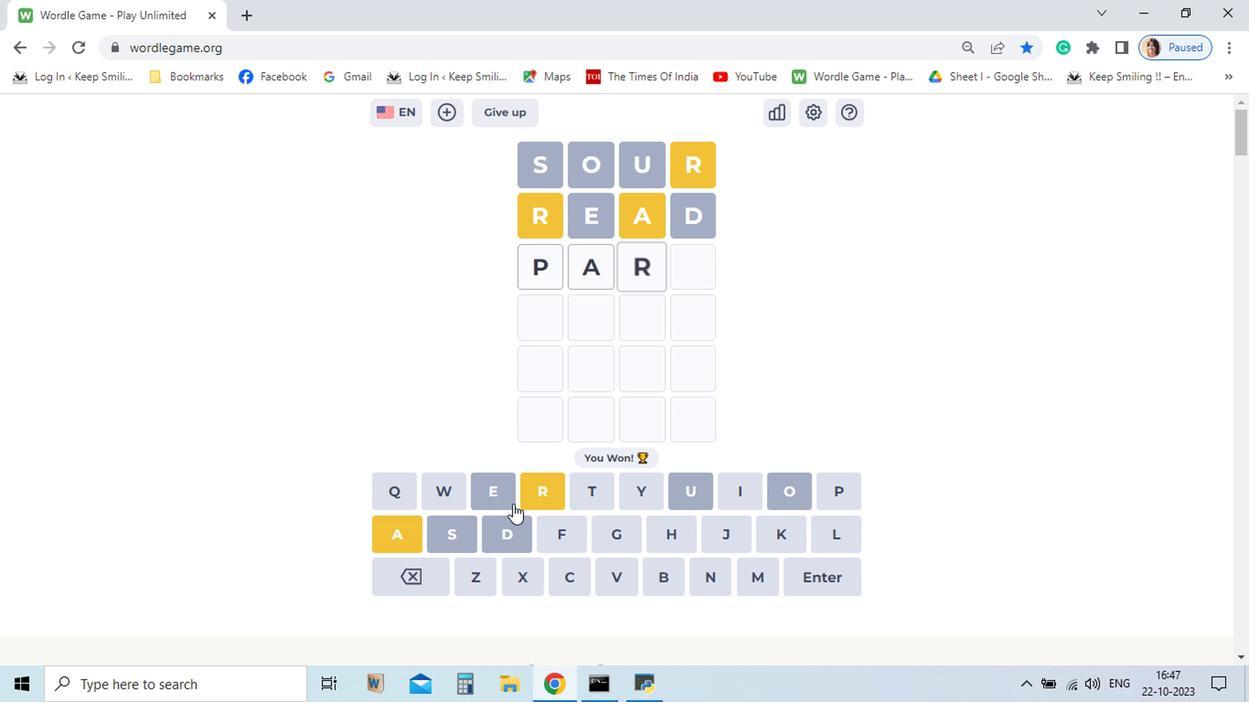 
Action: Mouse pressed left at (549, 515)
Screenshot: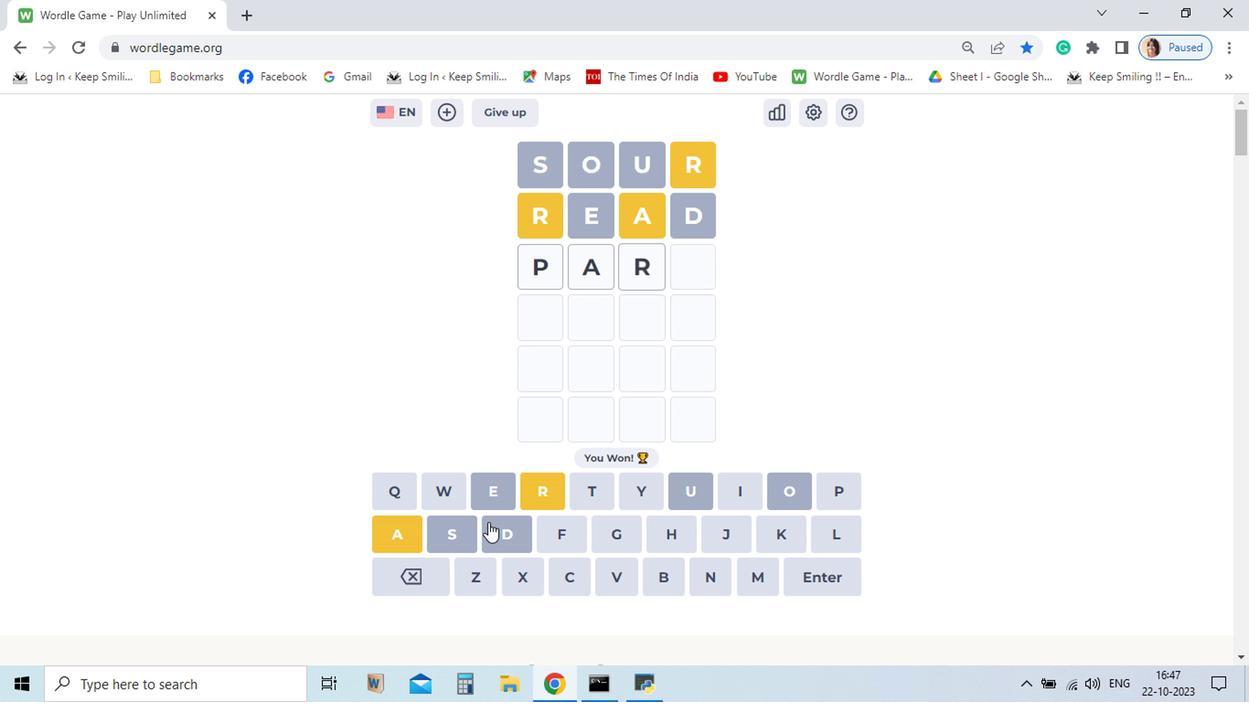 
Action: Mouse moved to (450, 552)
Screenshot: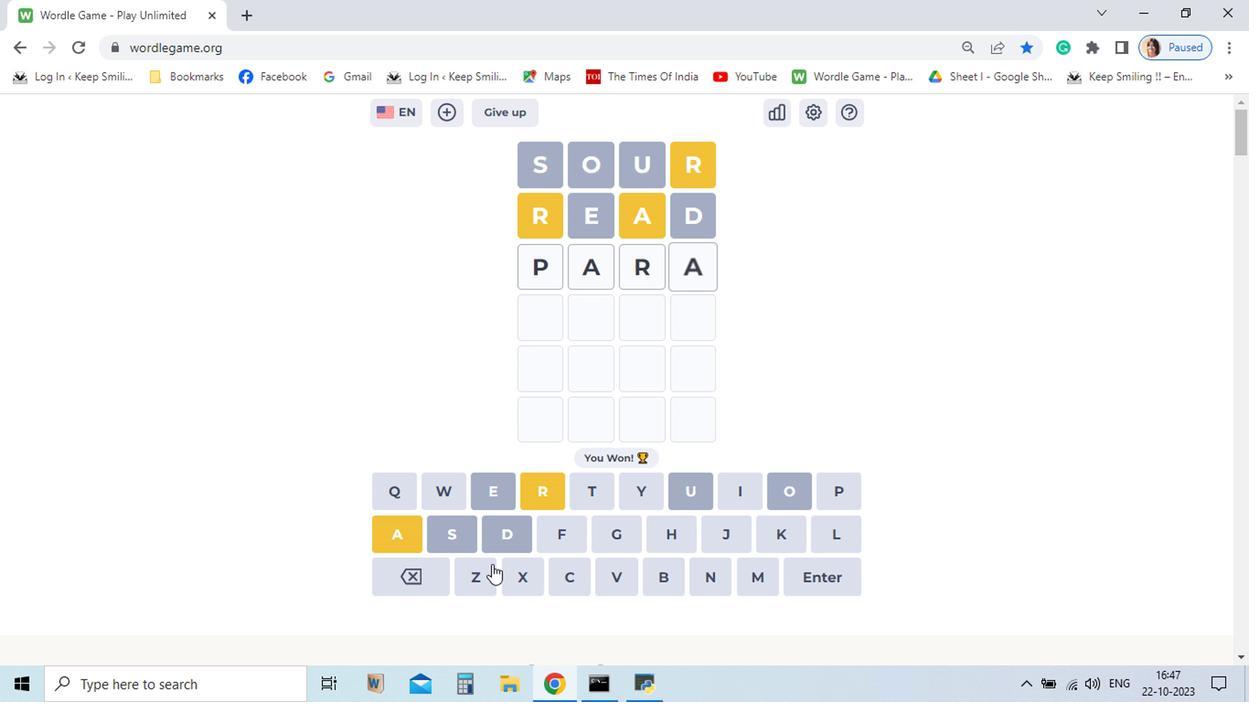 
Action: Mouse pressed left at (450, 552)
Screenshot: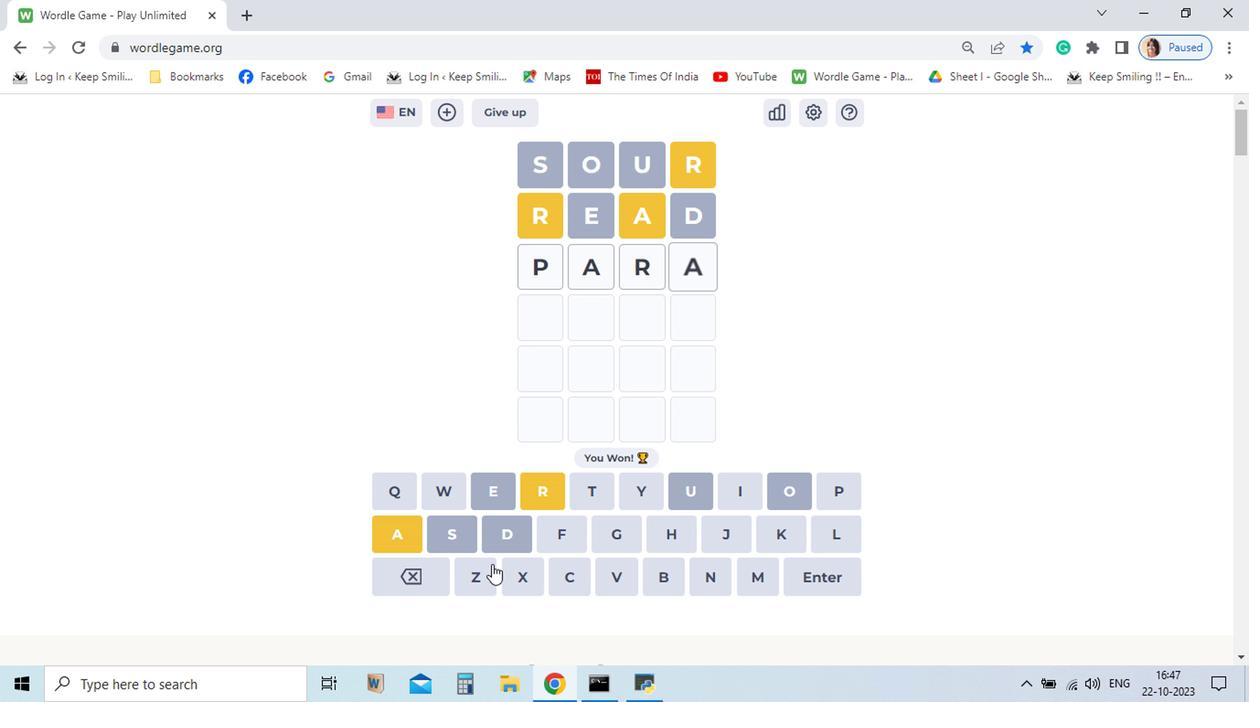 
Action: Mouse moved to (744, 580)
Screenshot: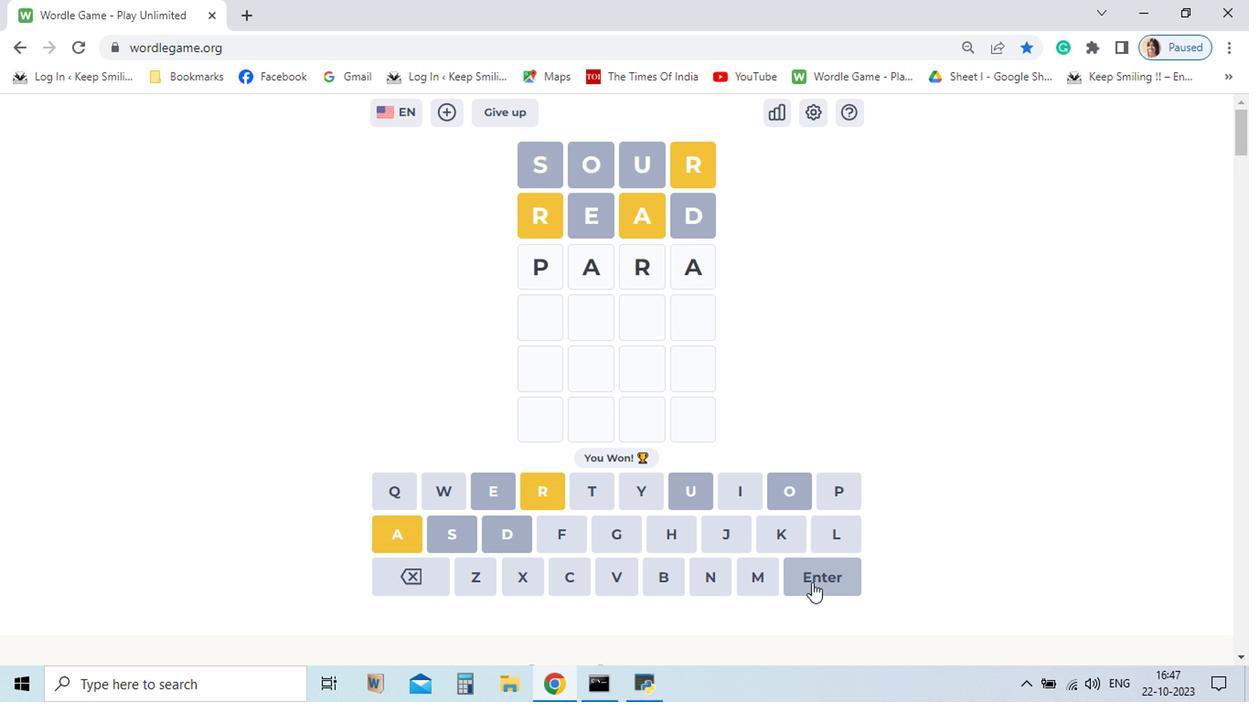 
Action: Mouse pressed left at (744, 580)
Screenshot: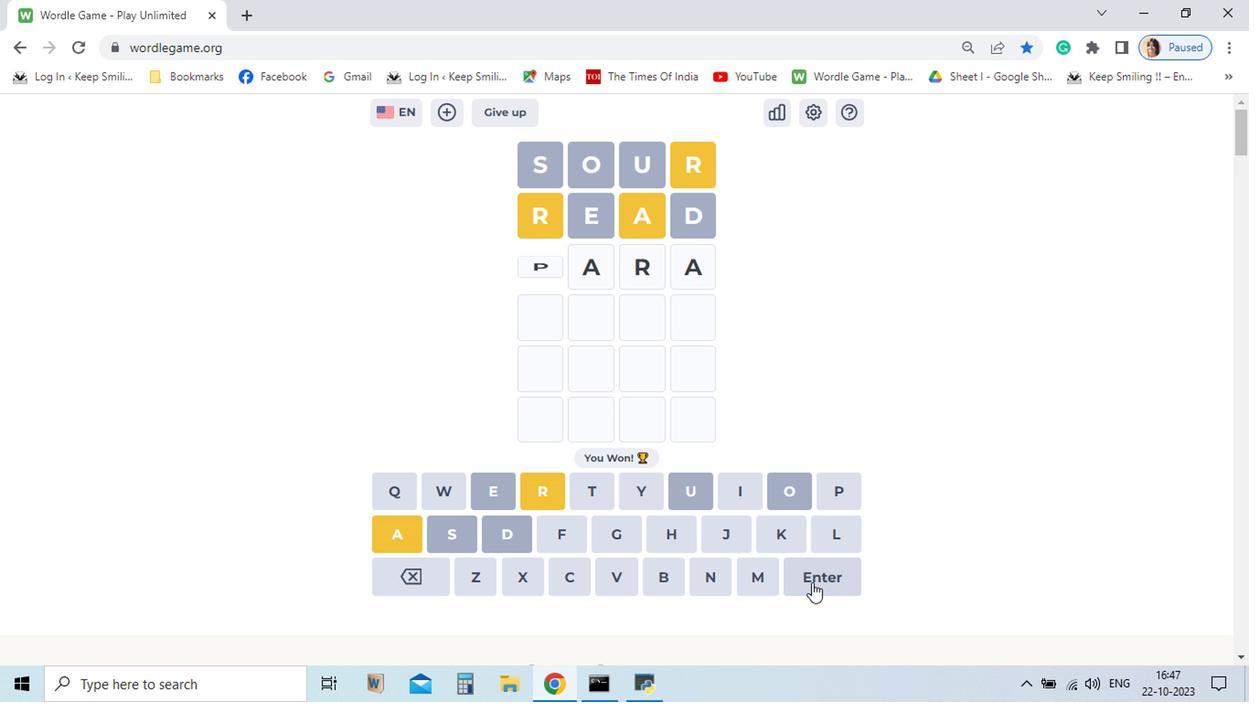 
Action: Mouse moved to (569, 547)
Screenshot: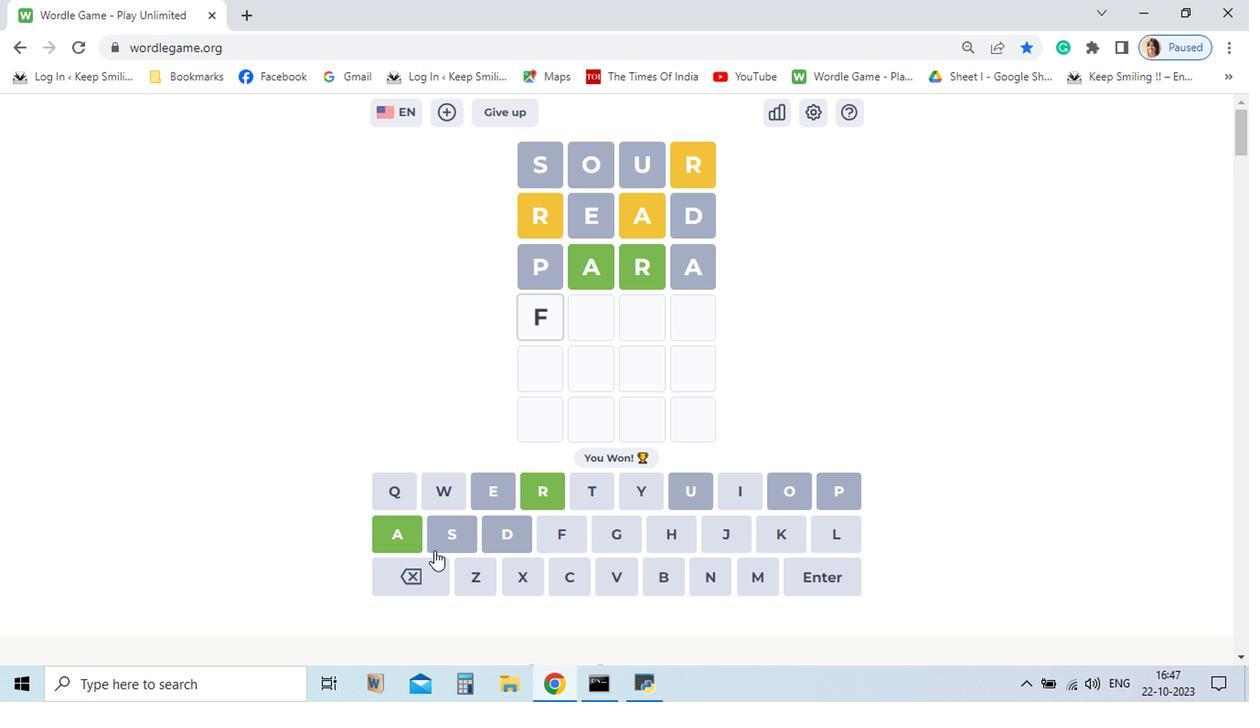 
Action: Mouse pressed left at (569, 547)
Screenshot: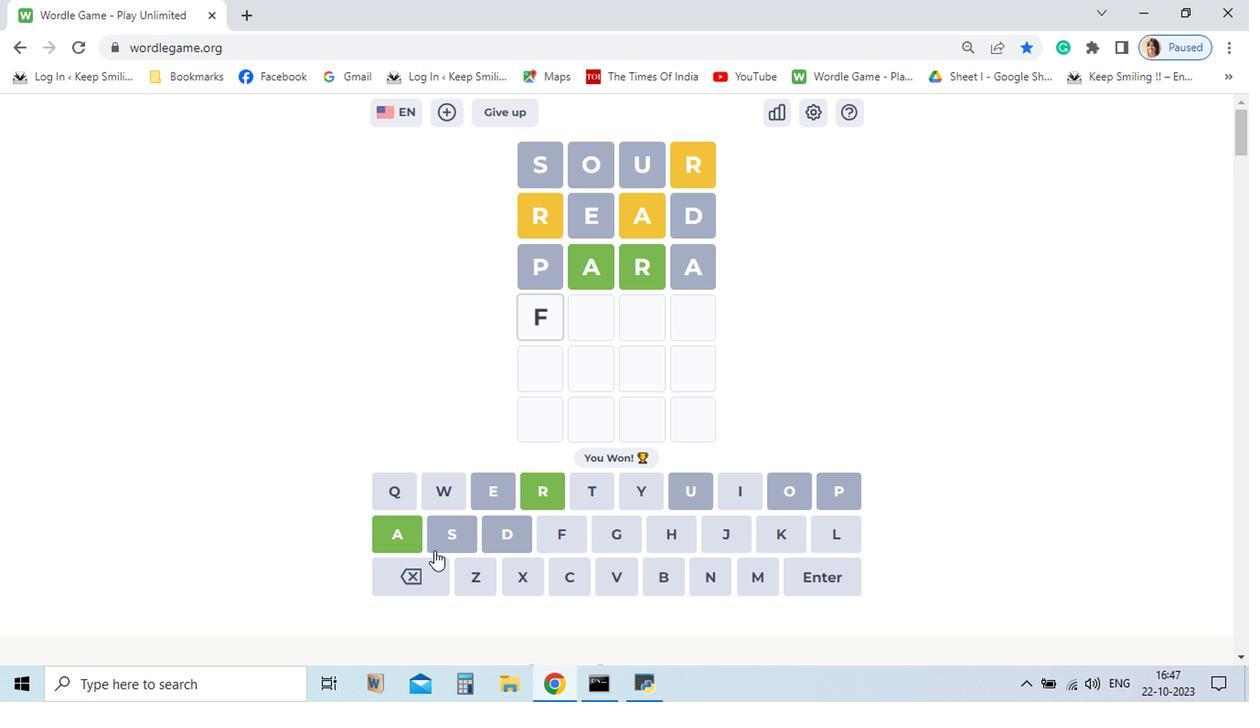 
Action: Mouse moved to (463, 547)
Screenshot: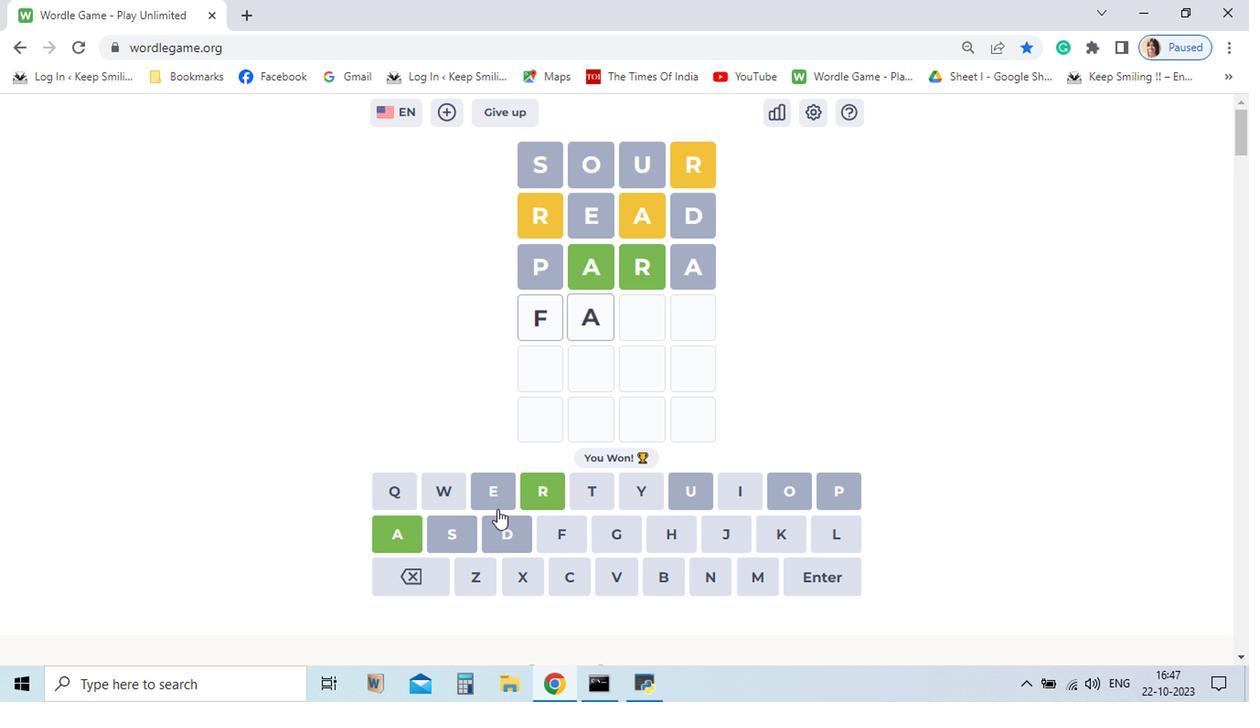 
Action: Mouse pressed left at (463, 547)
Screenshot: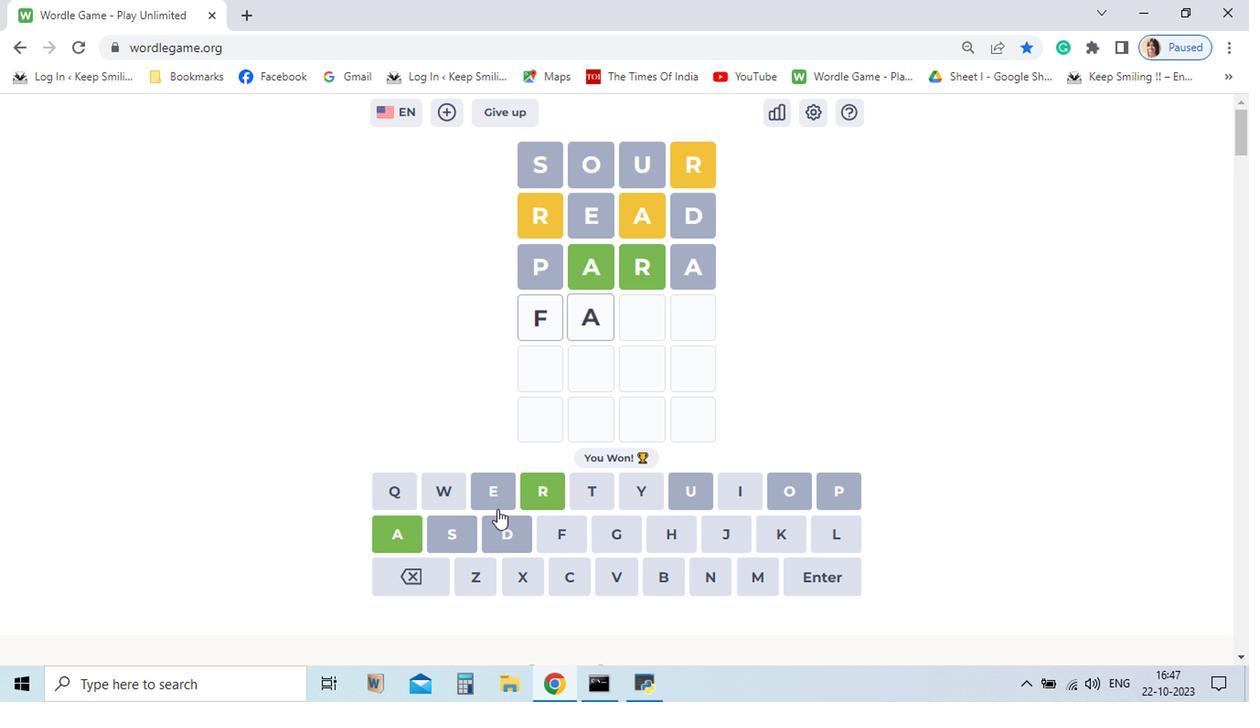 
Action: Mouse moved to (552, 513)
Screenshot: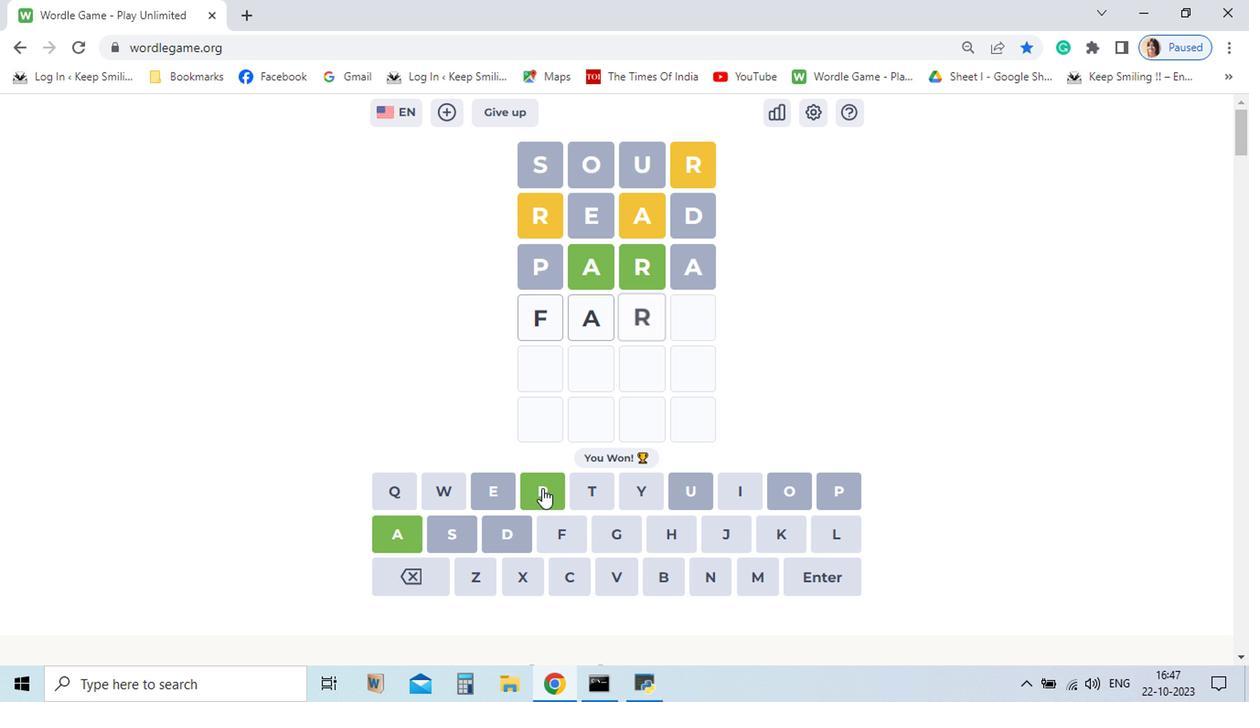 
Action: Mouse pressed left at (552, 513)
Screenshot: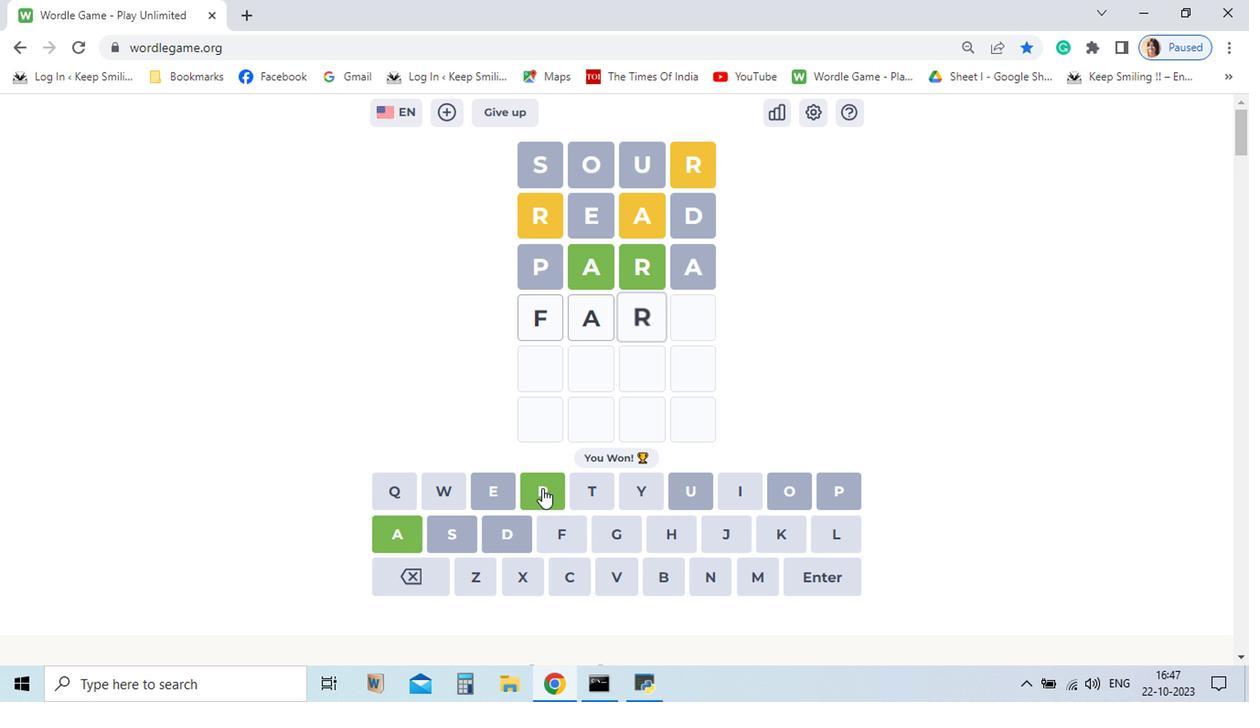 
Action: Mouse moved to (578, 511)
Screenshot: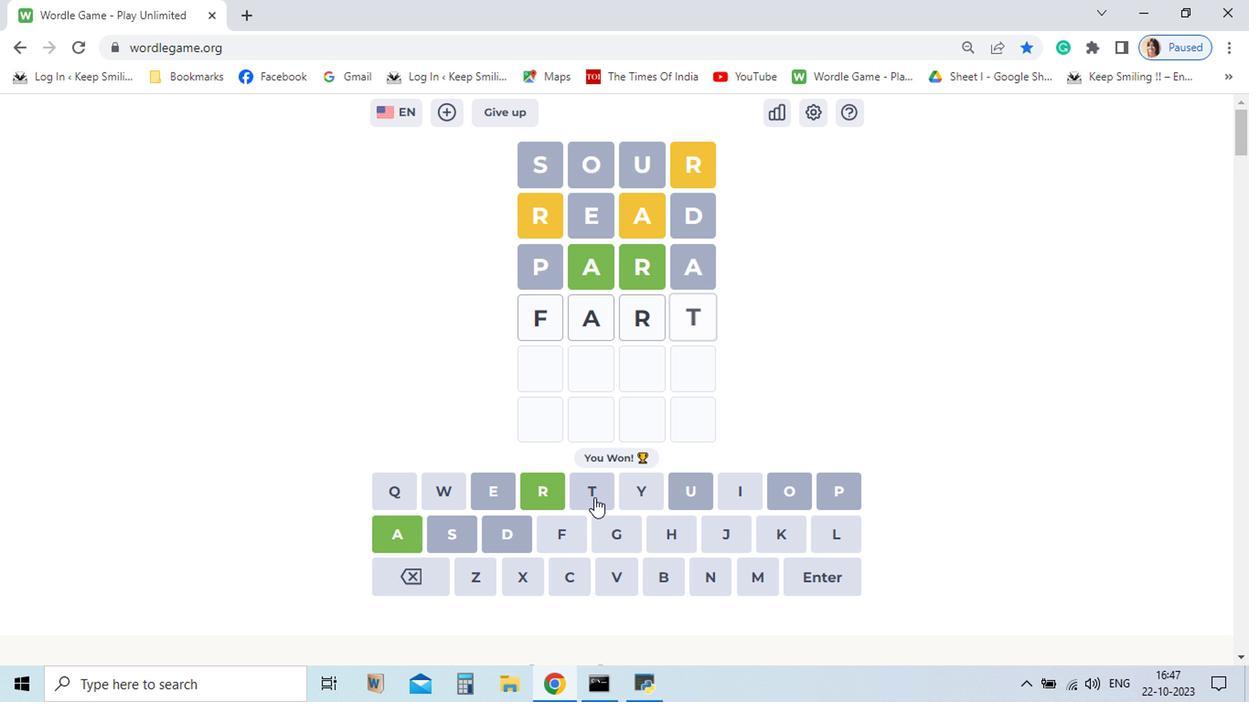 
Action: Mouse pressed left at (578, 511)
Screenshot: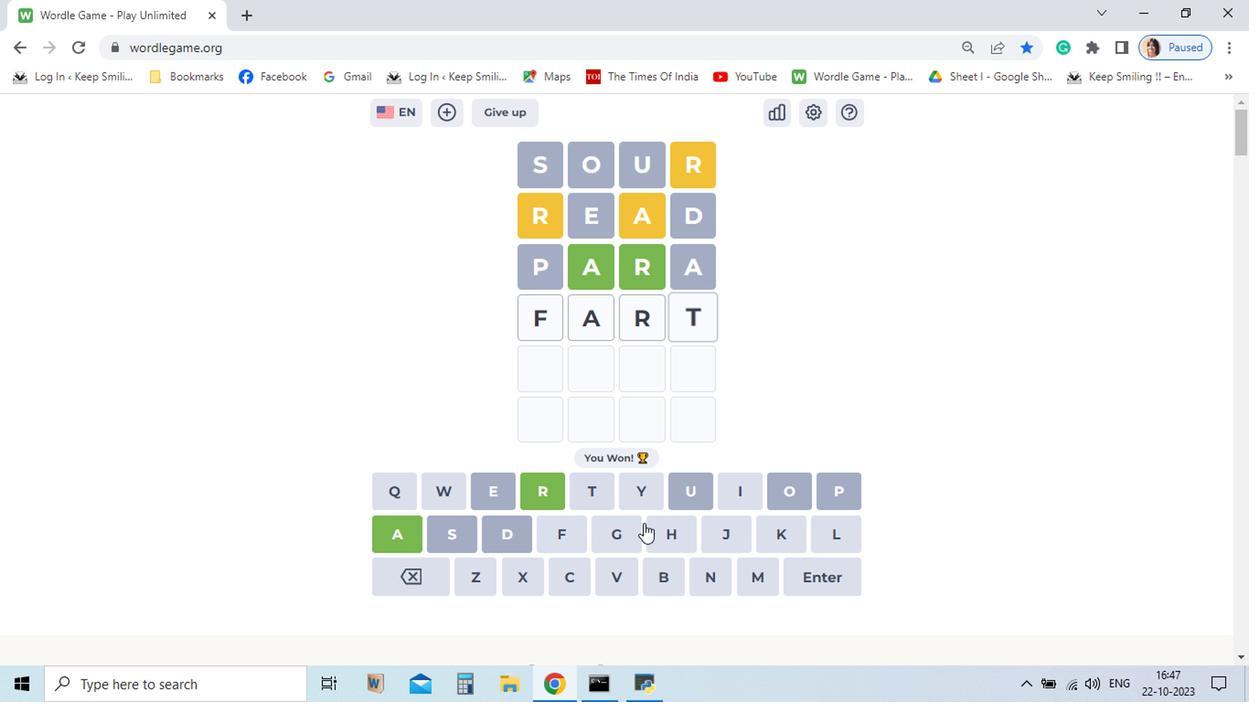 
Action: Mouse moved to (750, 575)
Screenshot: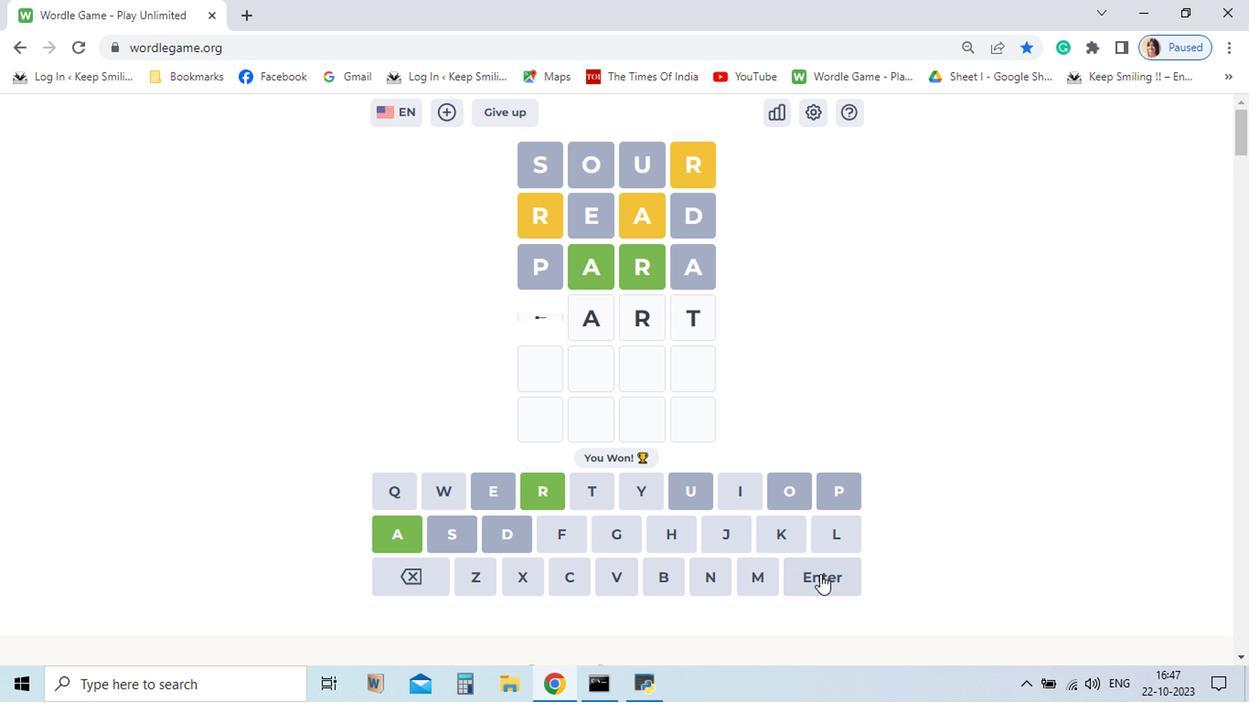 
Action: Mouse pressed left at (750, 575)
Screenshot: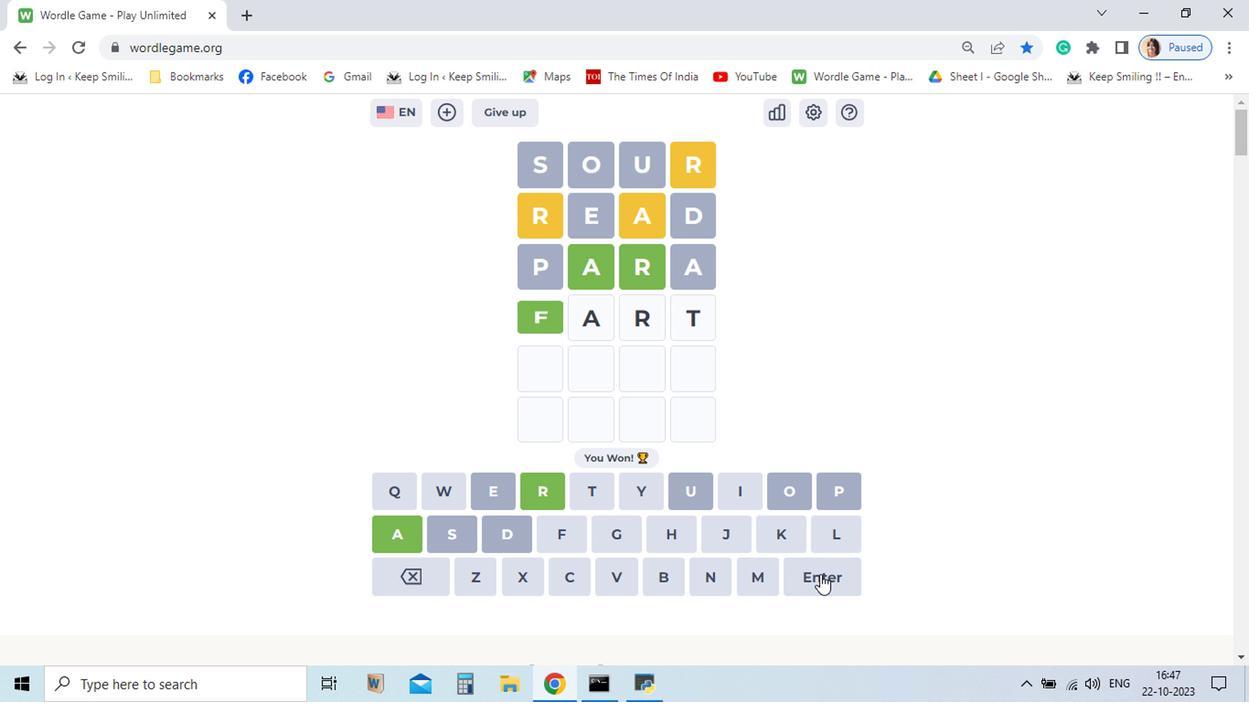 
Action: Mouse moved to (562, 546)
Screenshot: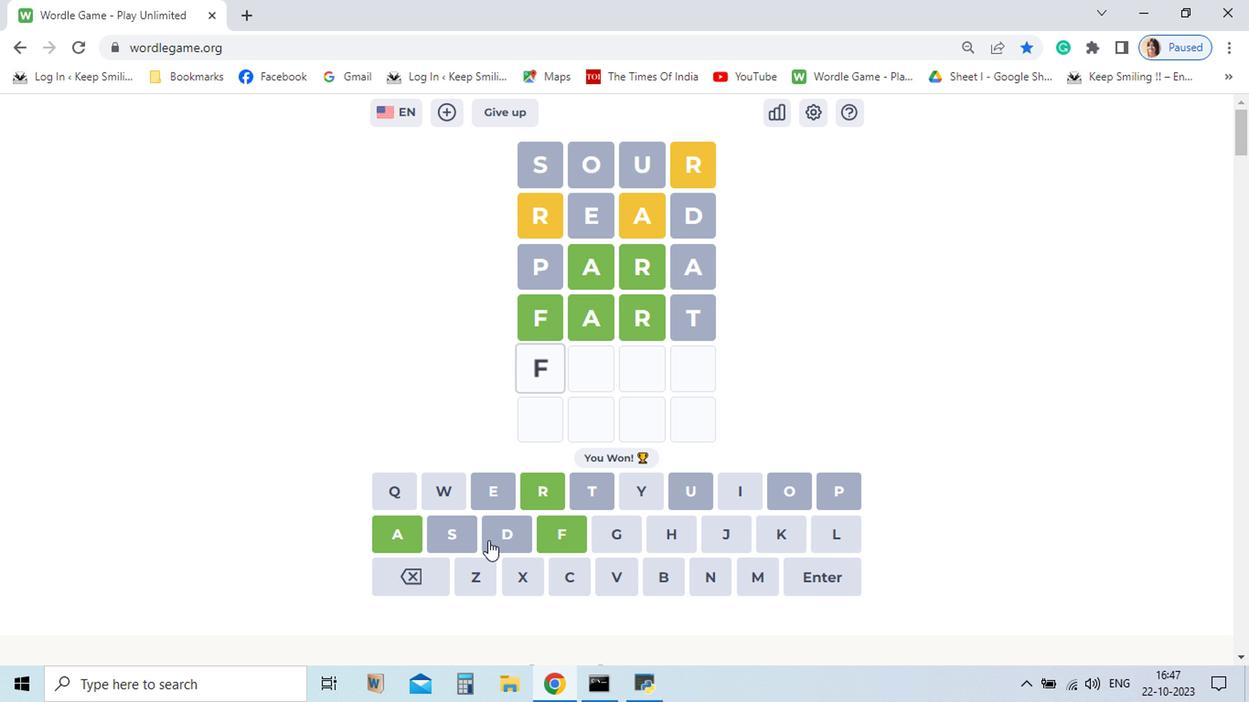 
Action: Mouse pressed left at (562, 546)
Screenshot: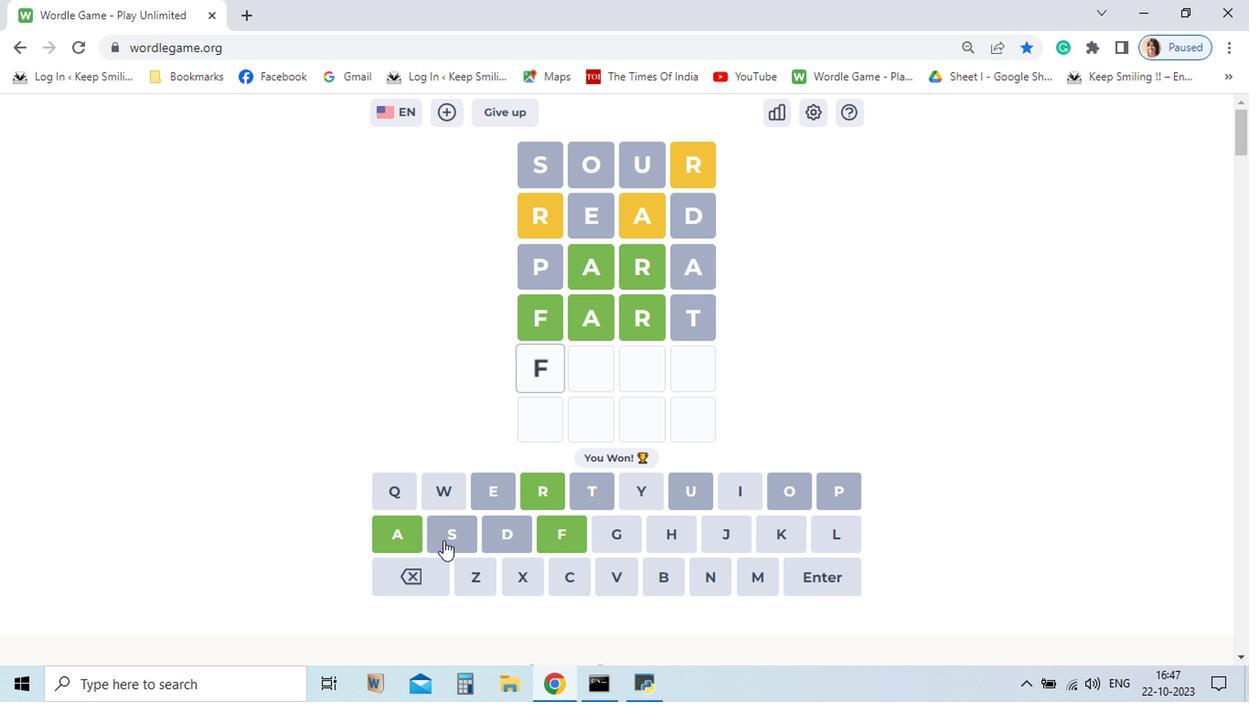 
Action: Mouse moved to (455, 551)
Screenshot: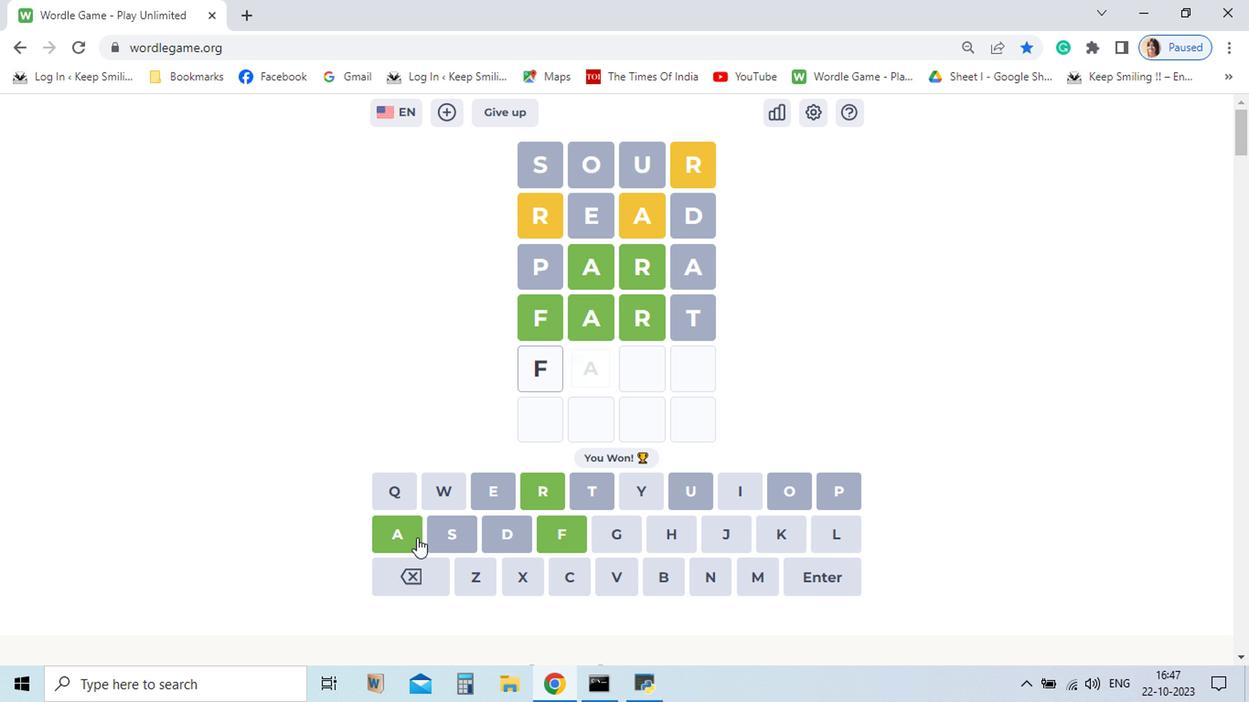 
Action: Mouse pressed left at (455, 551)
Screenshot: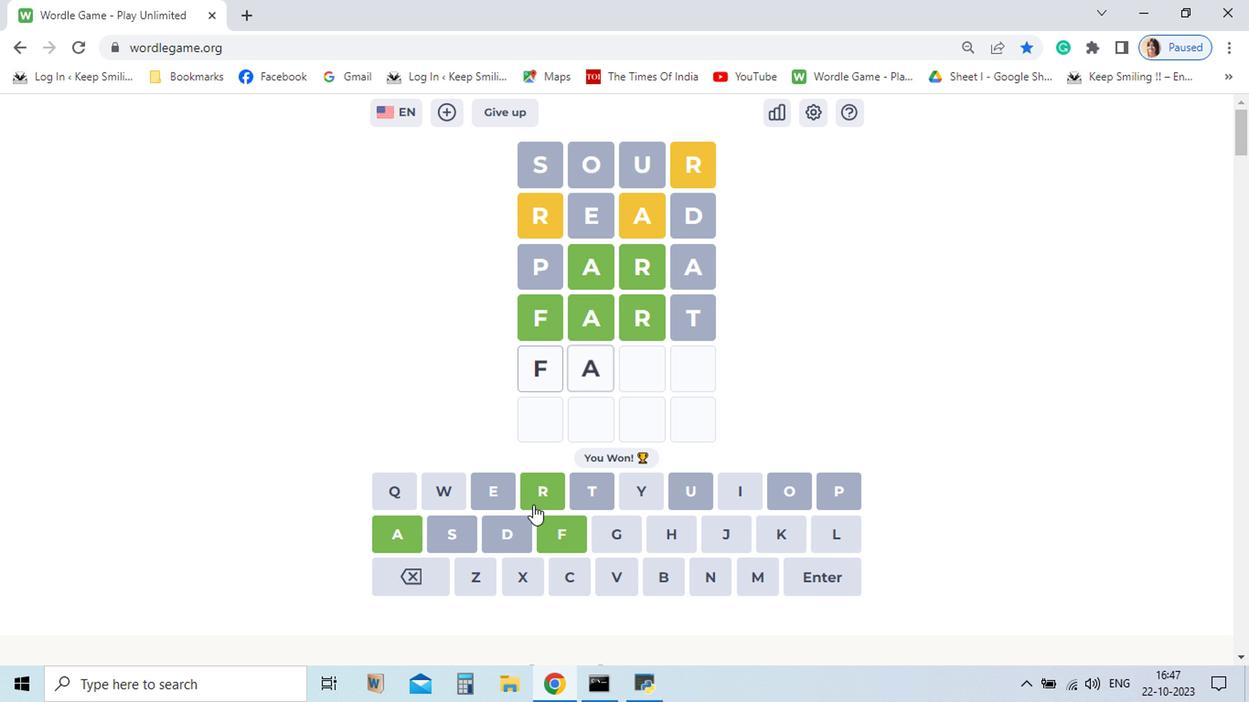 
Action: Mouse moved to (552, 511)
Screenshot: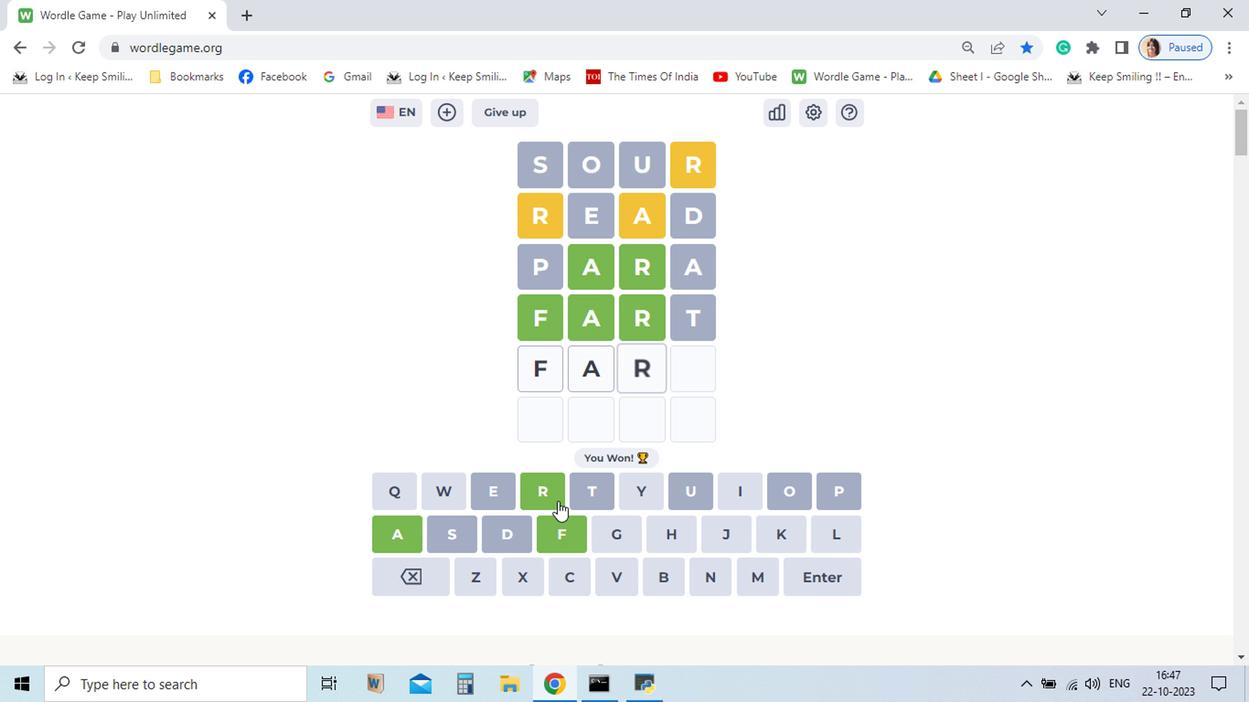 
Action: Mouse pressed left at (552, 511)
Screenshot: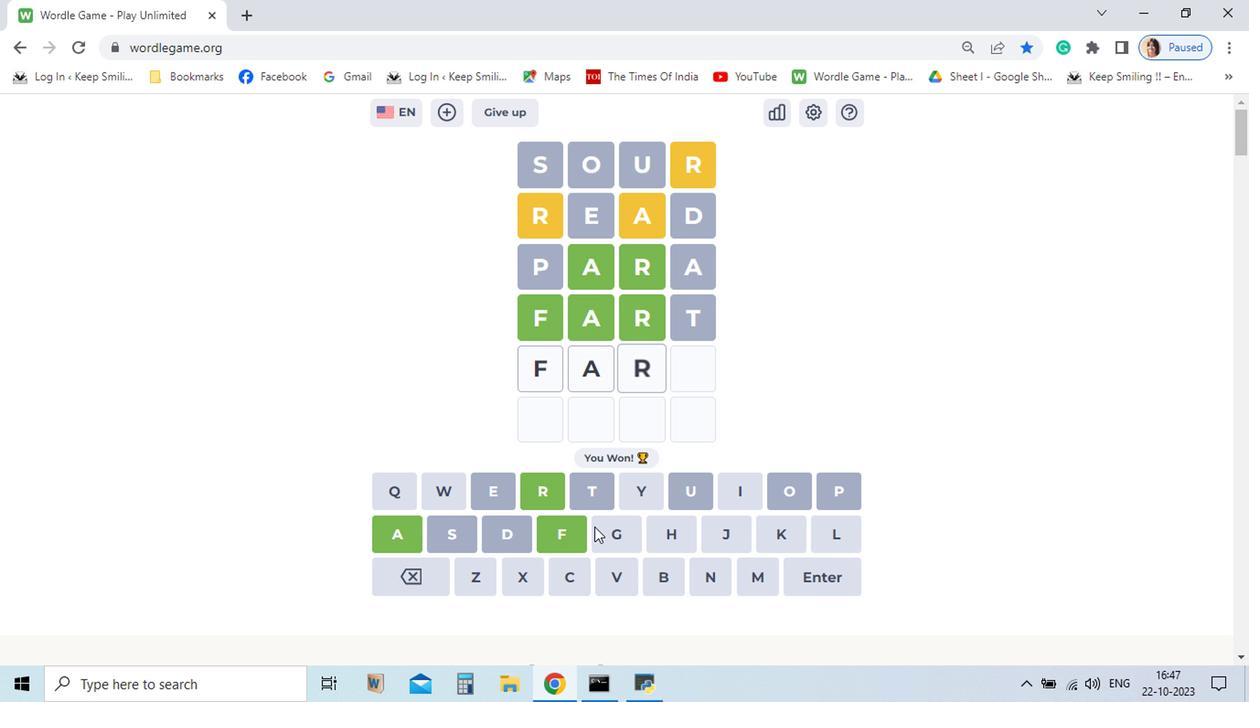 
Action: Mouse moved to (707, 580)
Screenshot: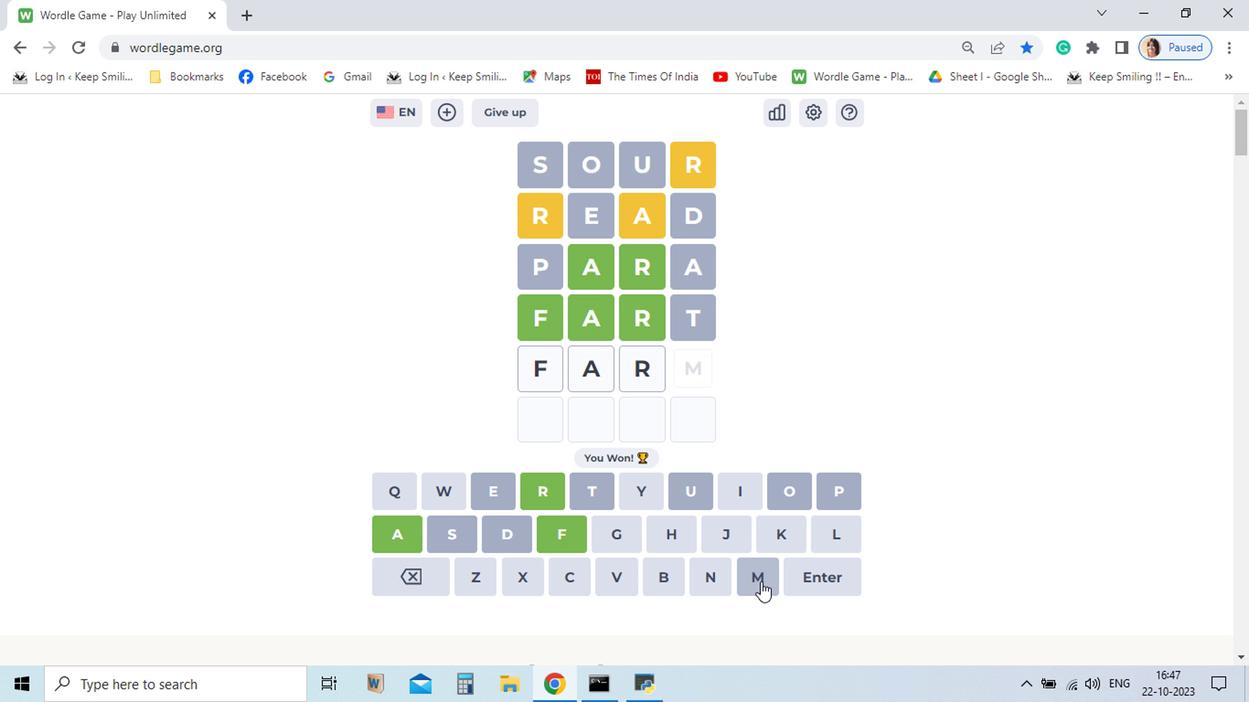
Action: Mouse pressed left at (707, 580)
Screenshot: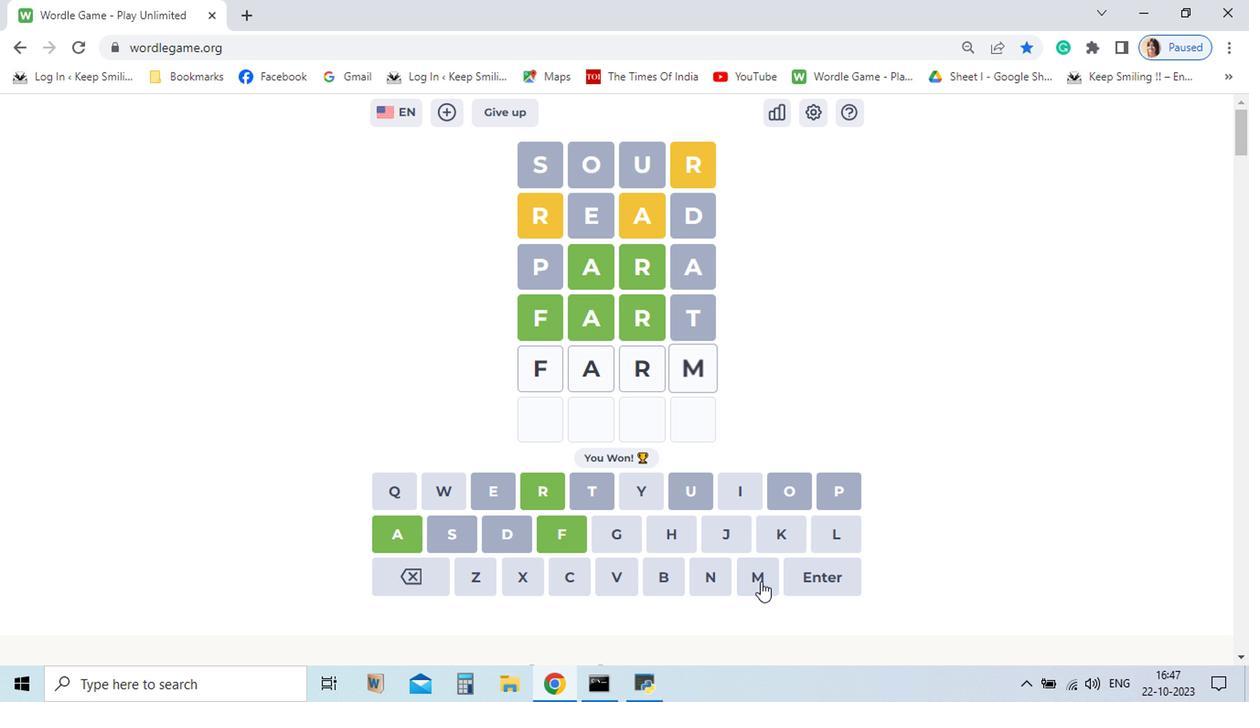 
Action: Mouse moved to (742, 573)
Screenshot: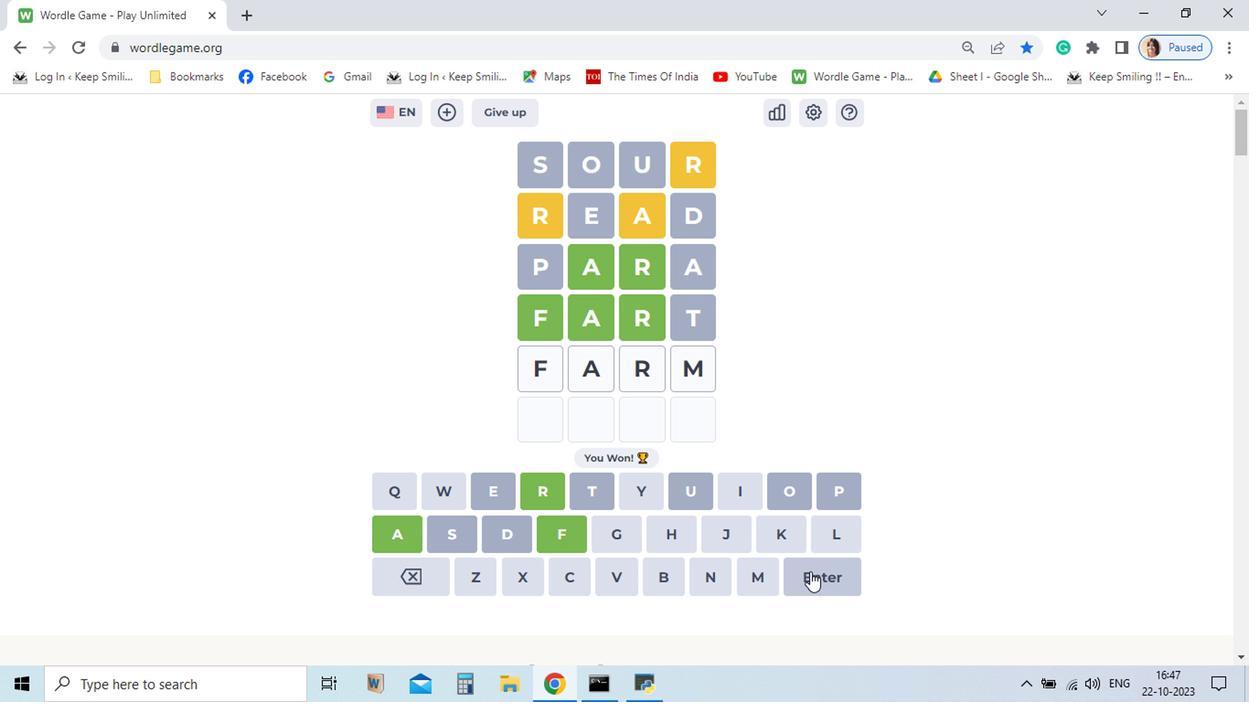 
Action: Mouse pressed left at (742, 573)
Screenshot: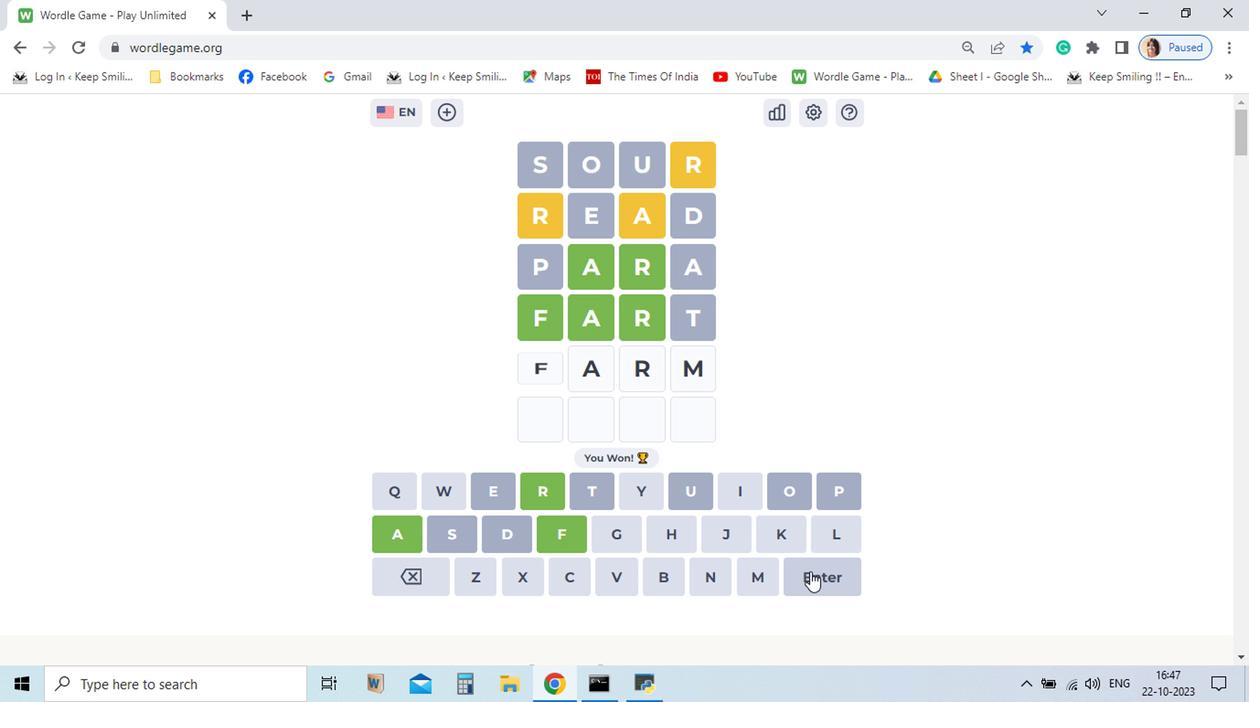 
Action: Mouse moved to (695, 333)
Screenshot: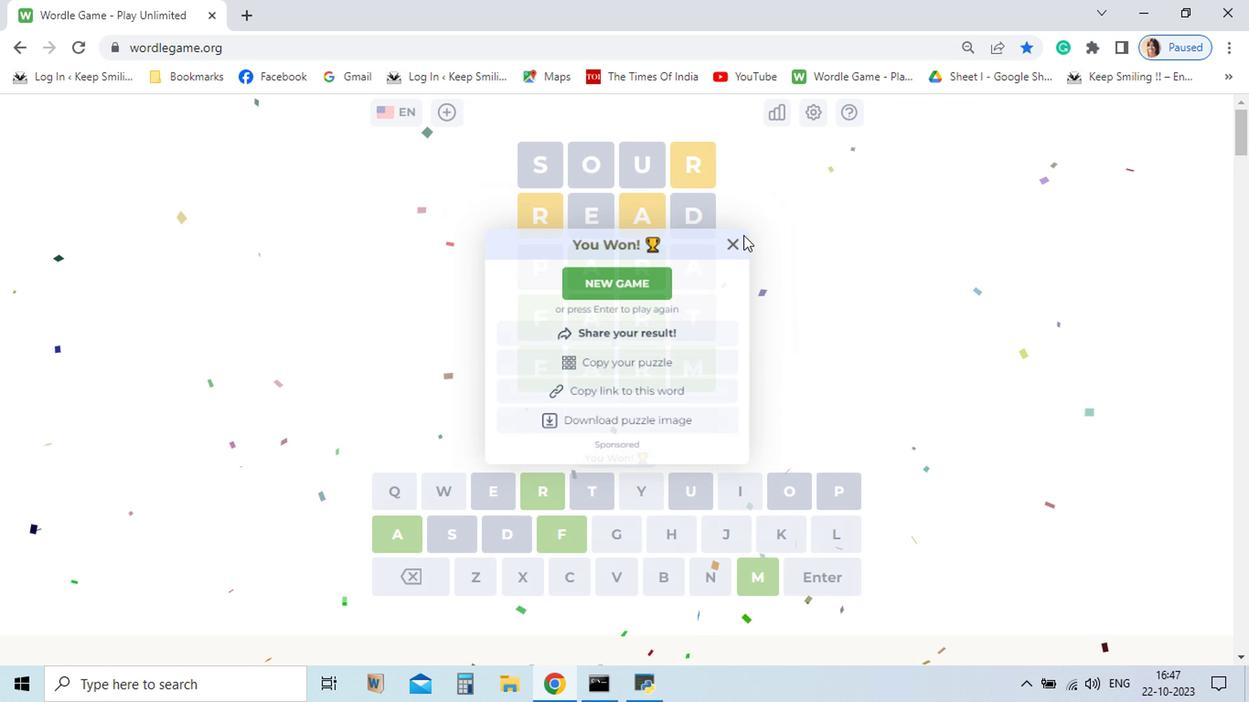 
Action: Mouse pressed left at (695, 333)
Screenshot: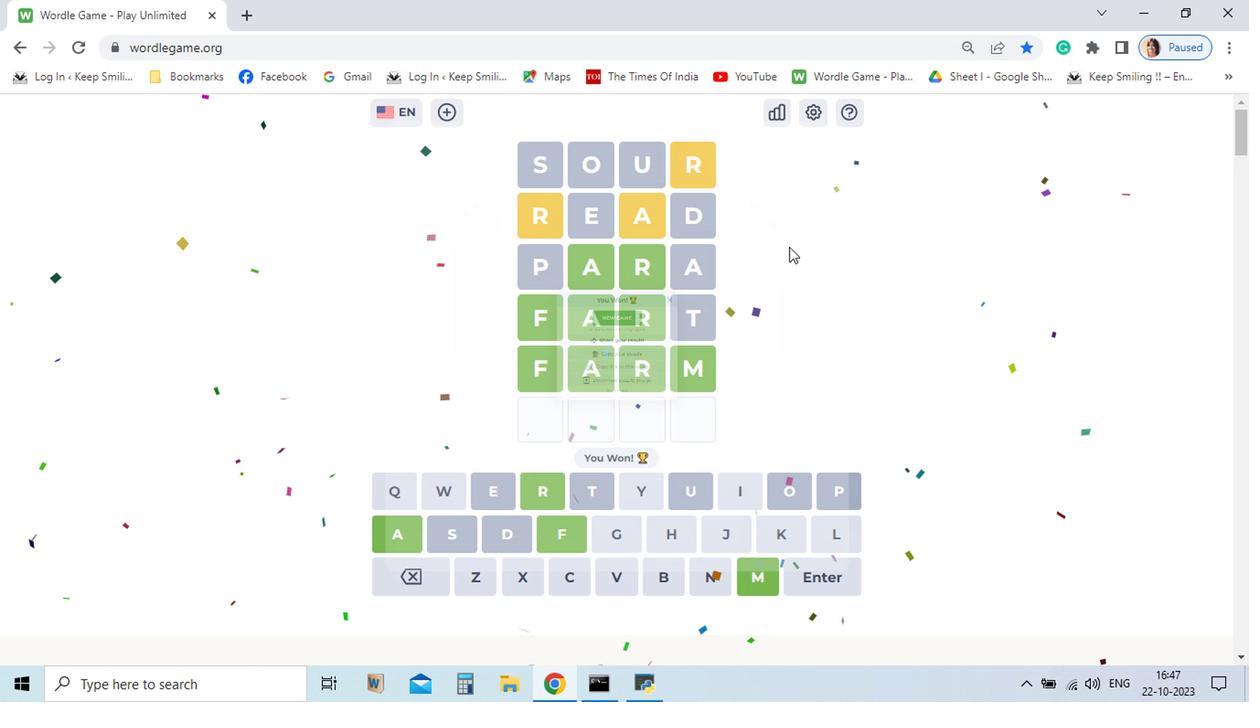 
Action: Mouse moved to (675, 165)
Screenshot: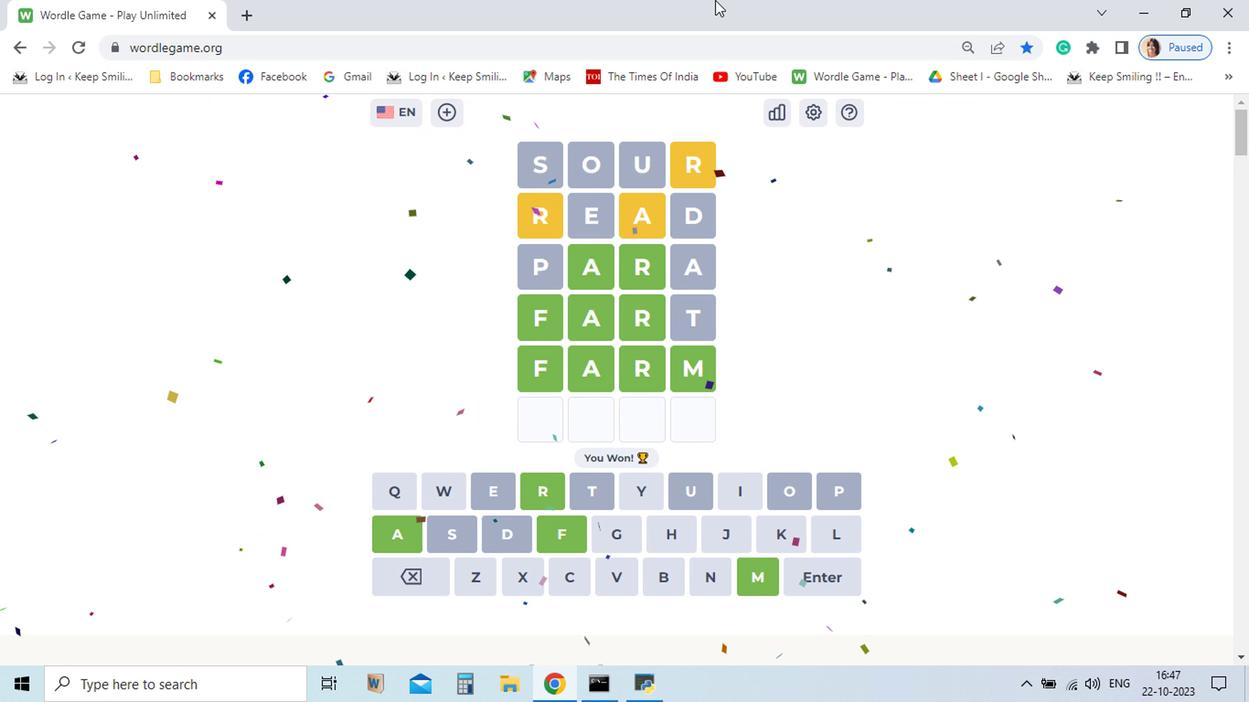 
